 Task: Search one way flight ticket for 2 adults, 2 children, 2 infants in seat in first from San Juan: Fernando Luis Ribas Dominicci Airport (isla Grande Airport) to Evansville: Evansville Regional Airport on 5-3-2023. Choice of flights is American. Number of bags: 2 checked bags. Price is upto 76000. Outbound departure time preference is 21:00.
Action: Mouse moved to (355, 296)
Screenshot: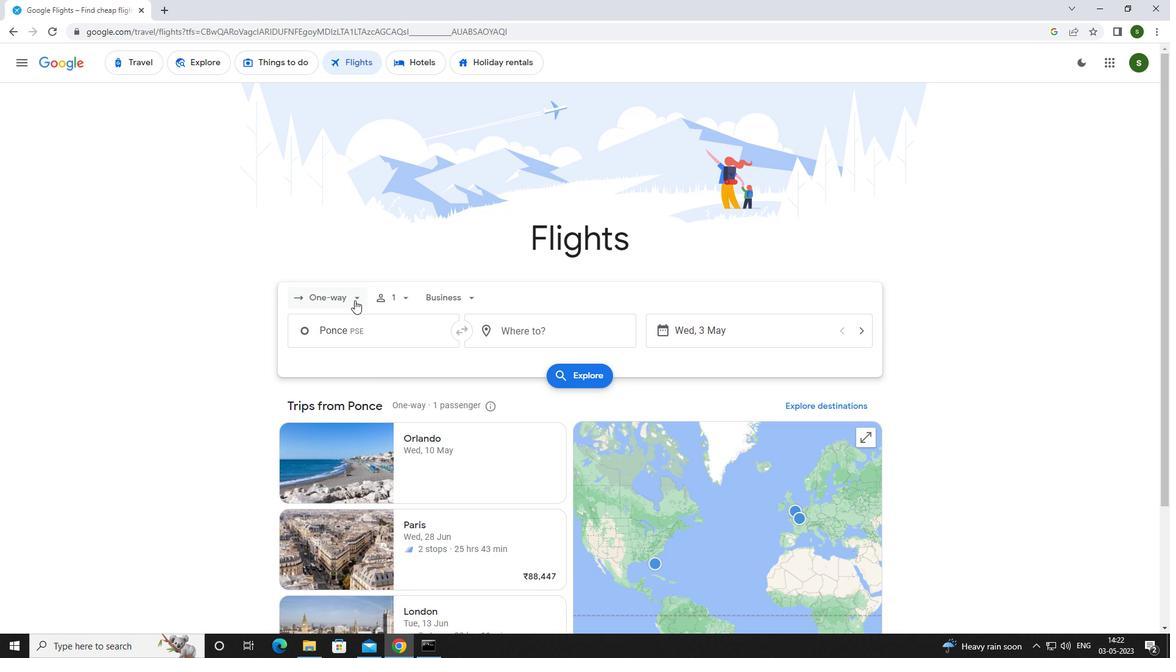 
Action: Mouse pressed left at (355, 296)
Screenshot: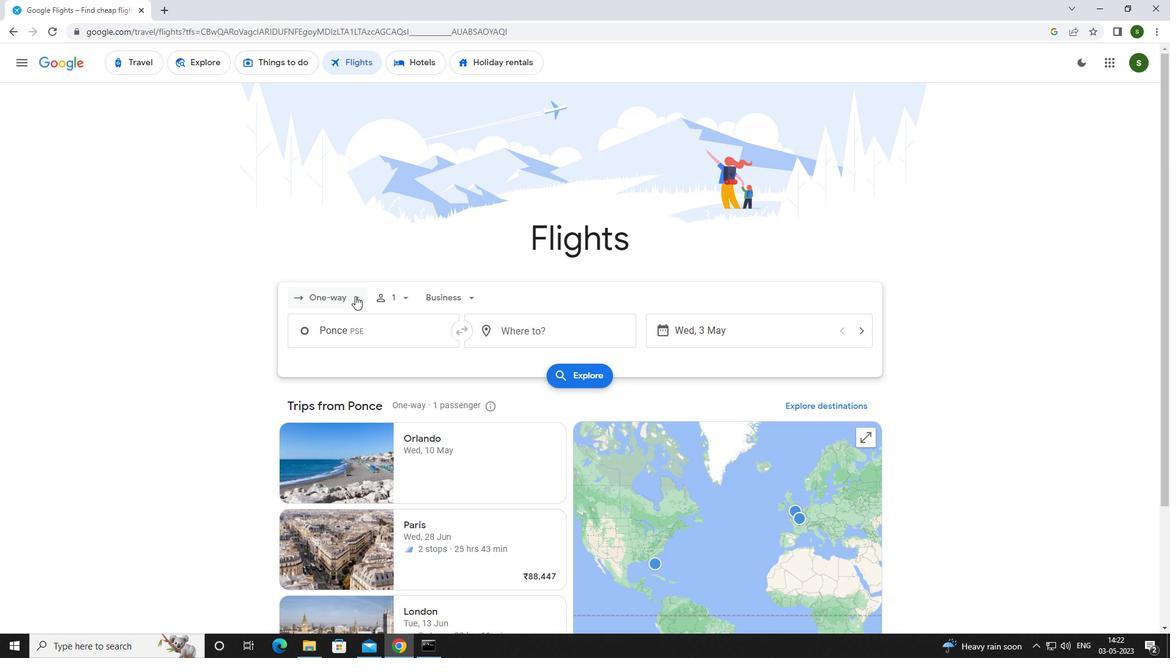 
Action: Mouse moved to (362, 345)
Screenshot: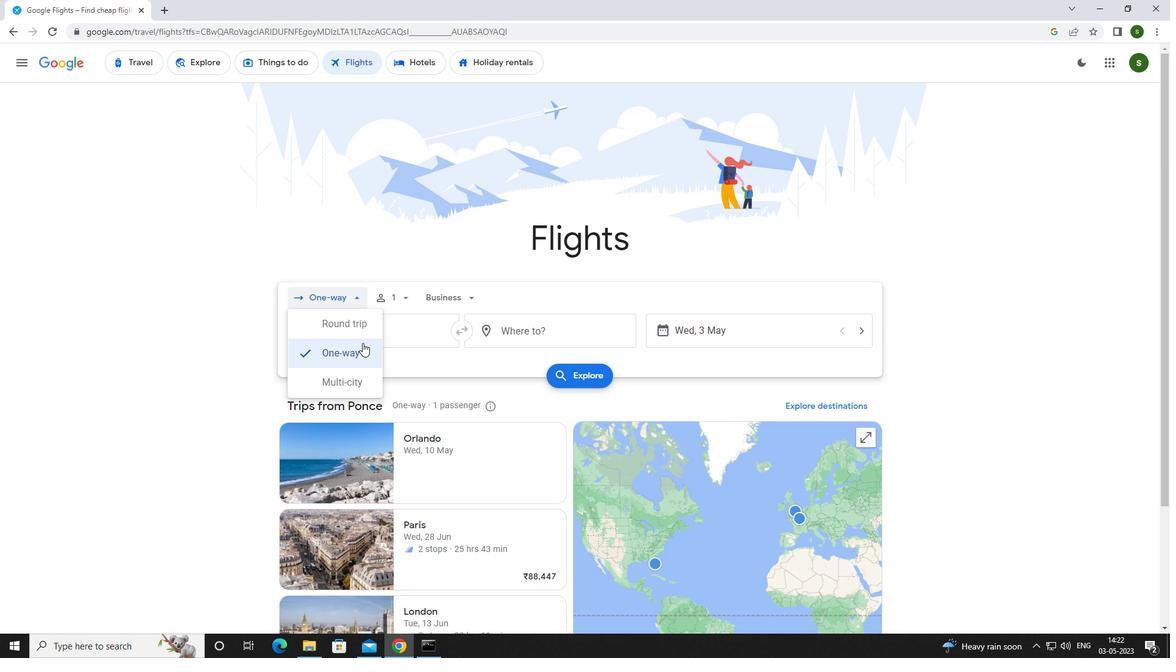 
Action: Mouse pressed left at (362, 345)
Screenshot: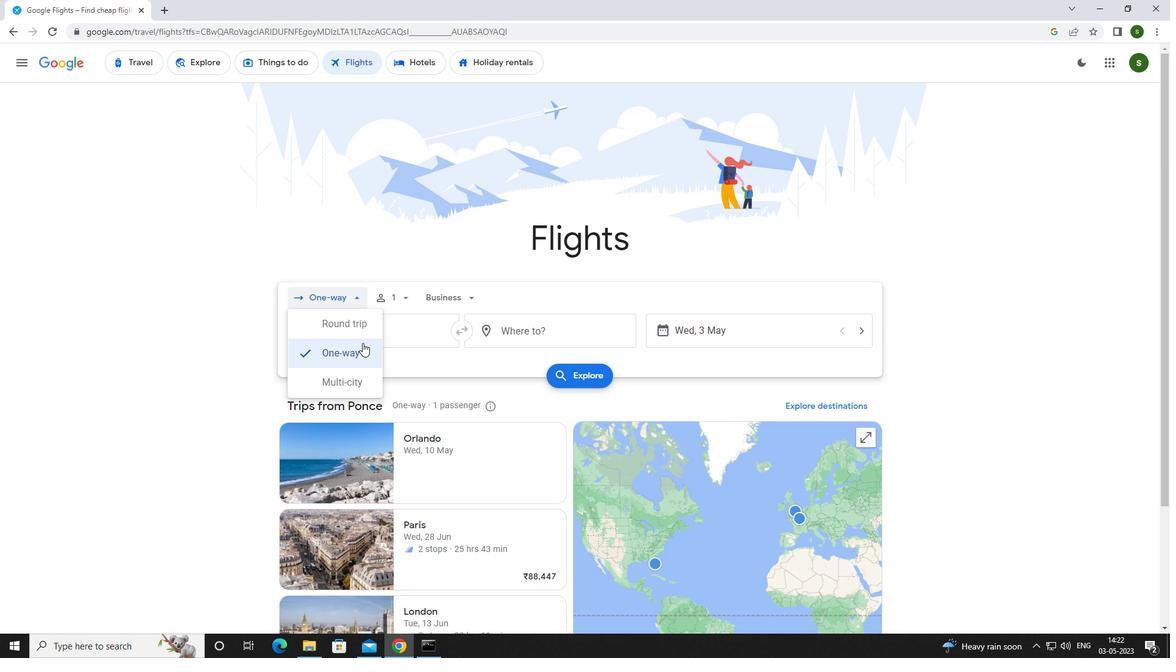 
Action: Mouse moved to (405, 301)
Screenshot: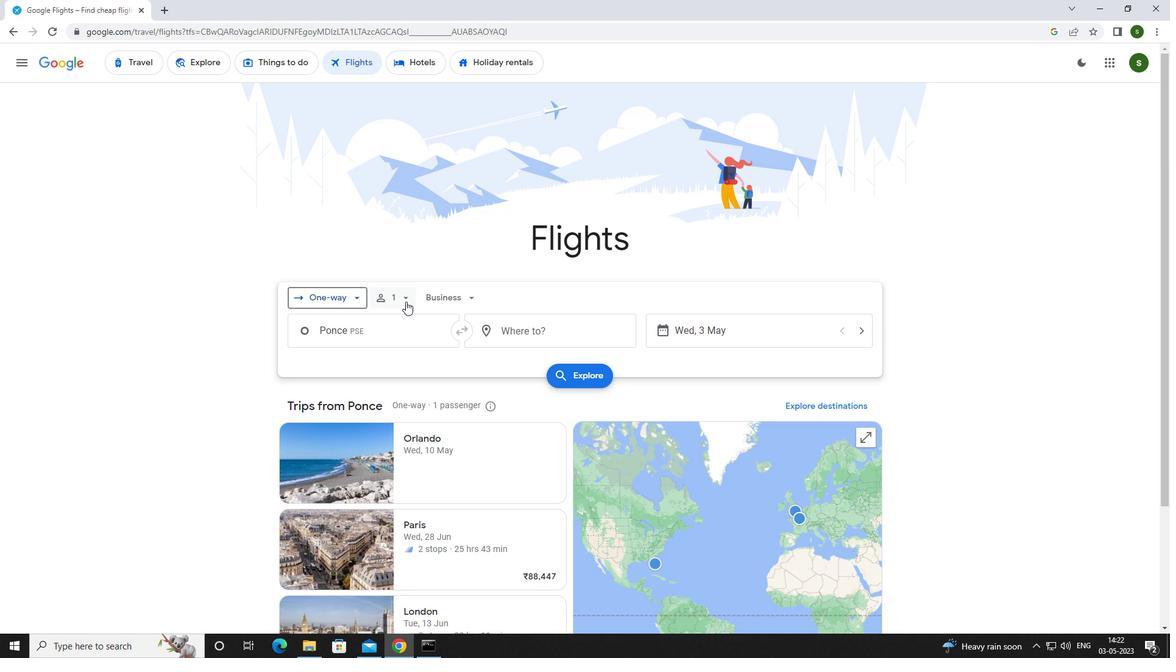 
Action: Mouse pressed left at (405, 301)
Screenshot: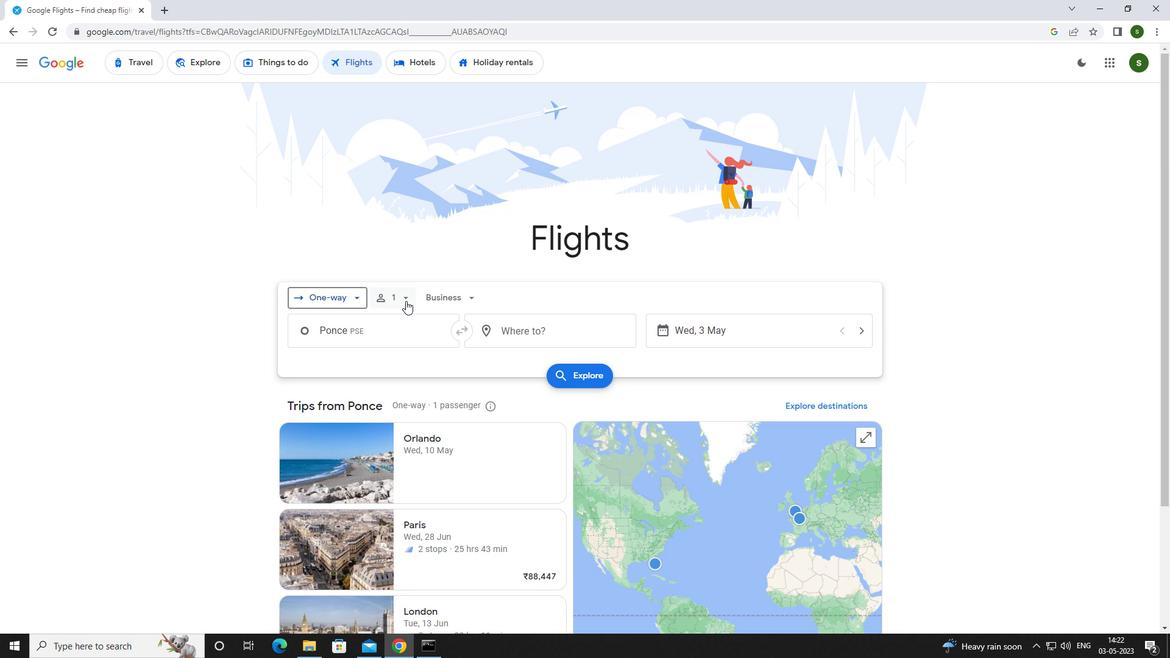 
Action: Mouse moved to (494, 326)
Screenshot: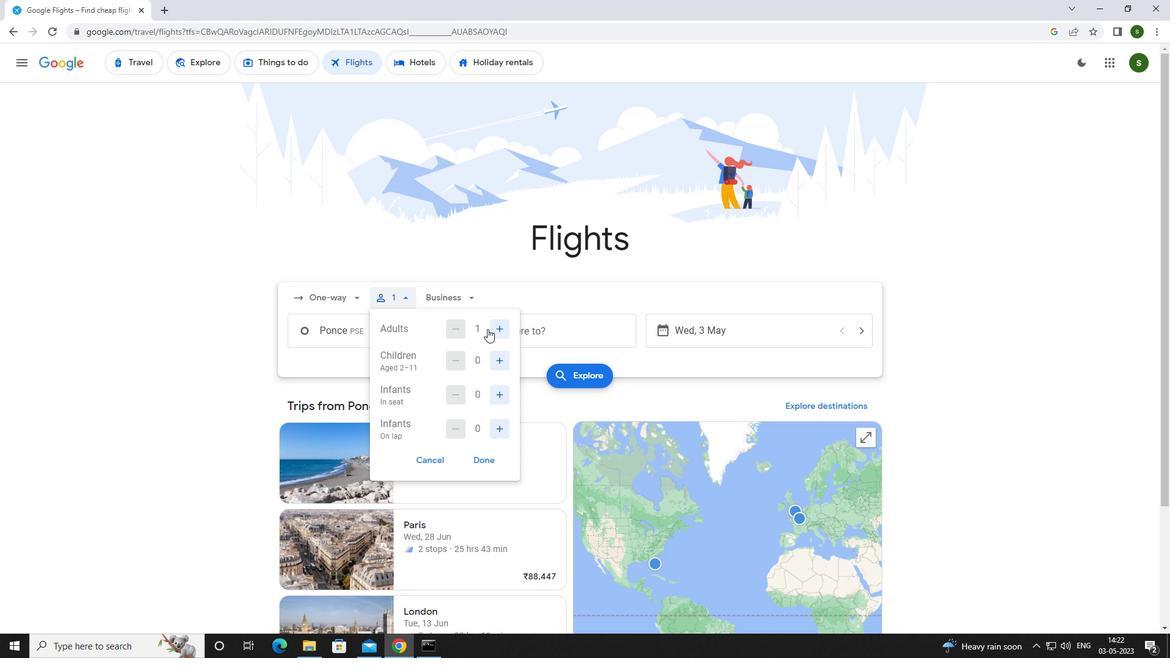 
Action: Mouse pressed left at (494, 326)
Screenshot: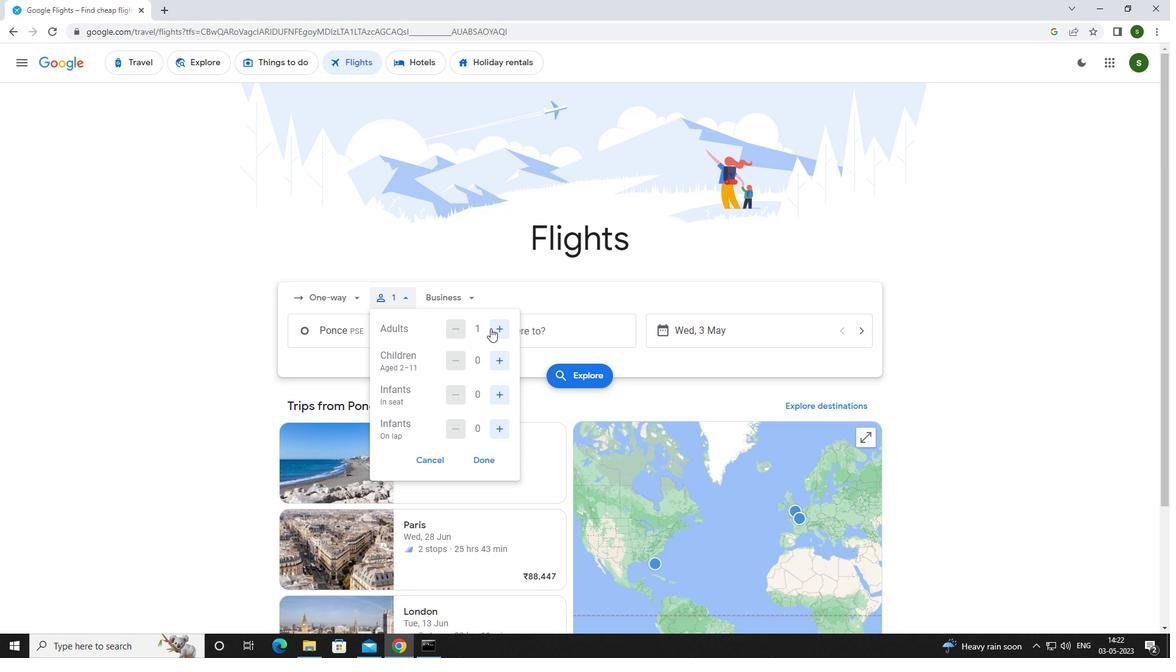 
Action: Mouse moved to (501, 357)
Screenshot: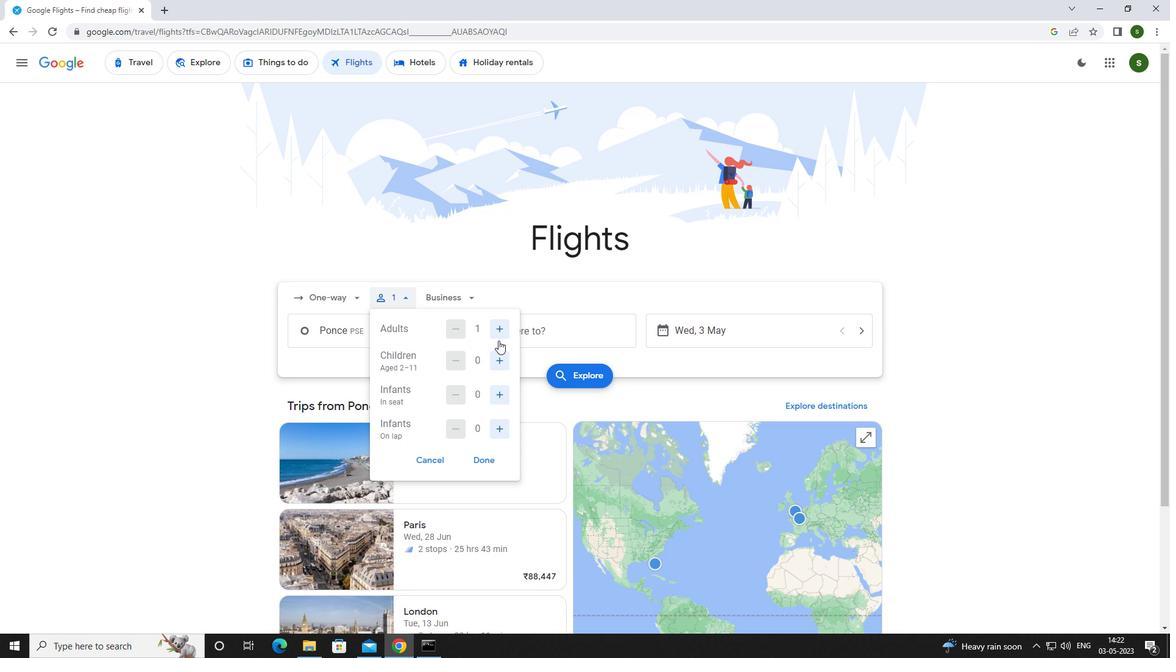 
Action: Mouse pressed left at (501, 357)
Screenshot: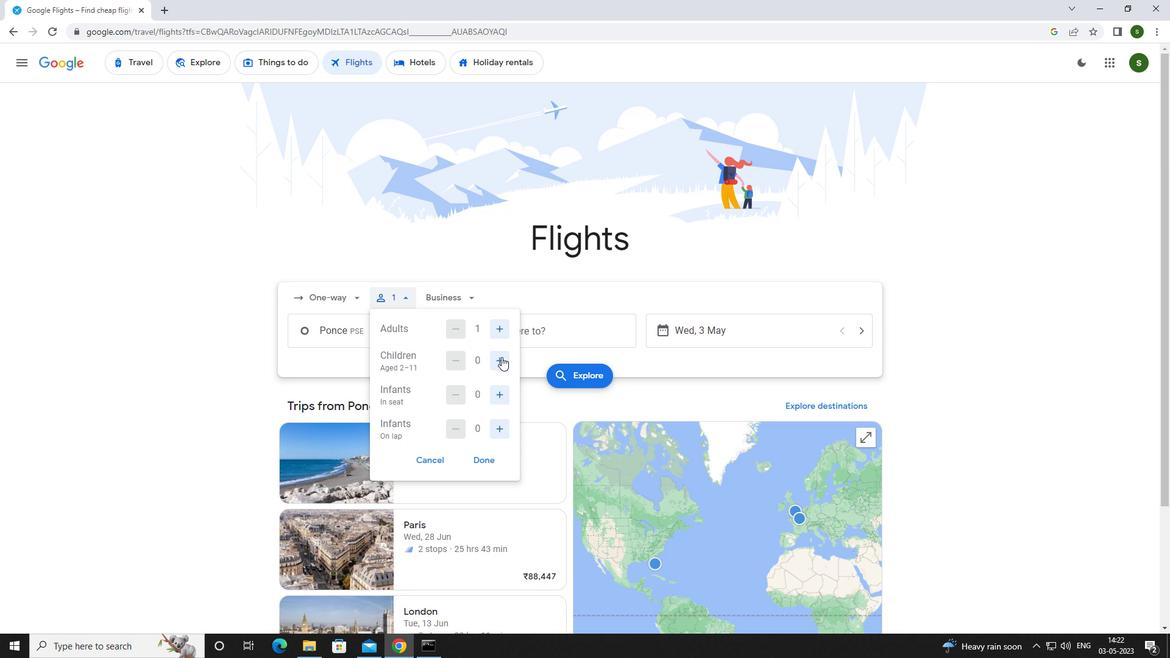 
Action: Mouse moved to (501, 357)
Screenshot: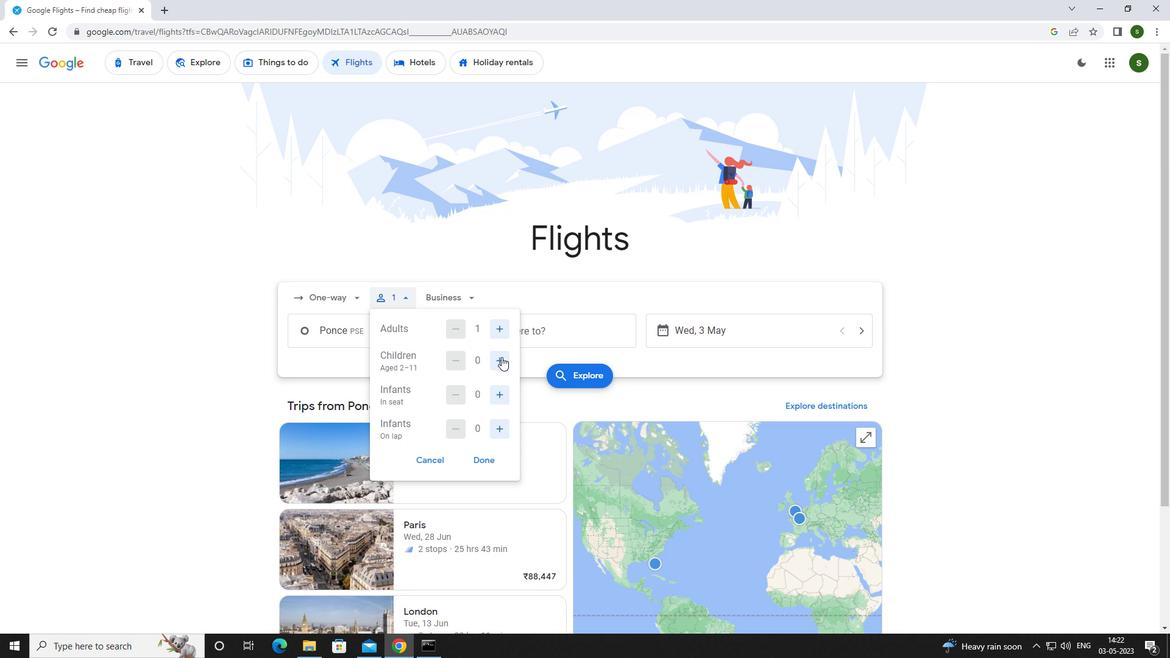 
Action: Mouse pressed left at (501, 357)
Screenshot: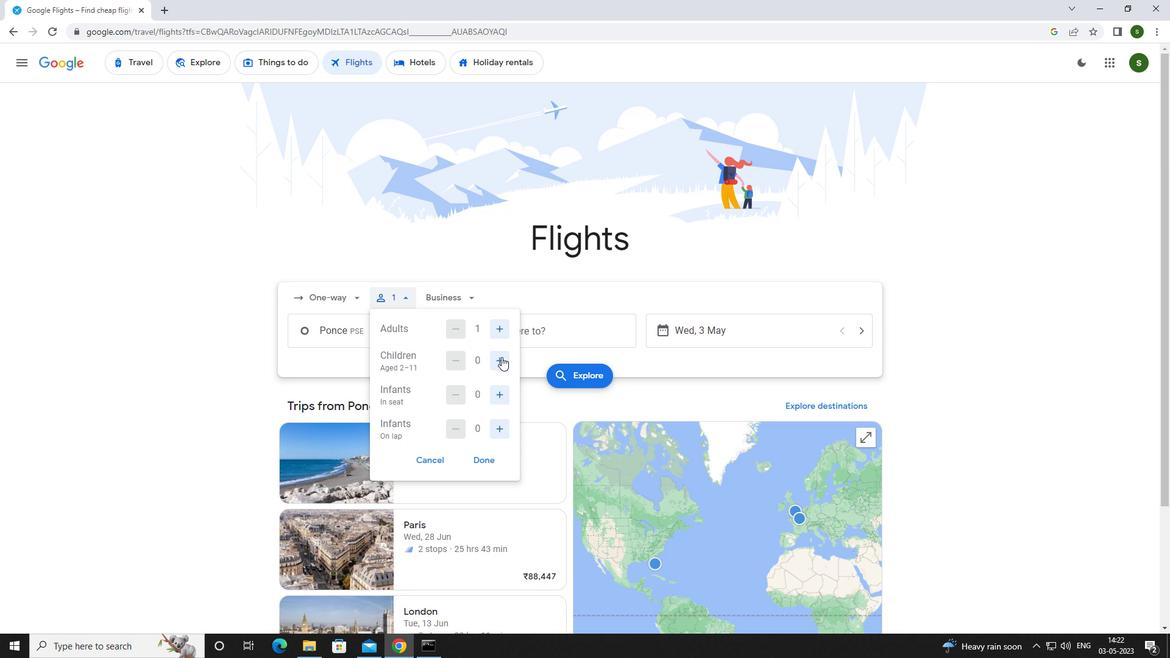 
Action: Mouse moved to (495, 394)
Screenshot: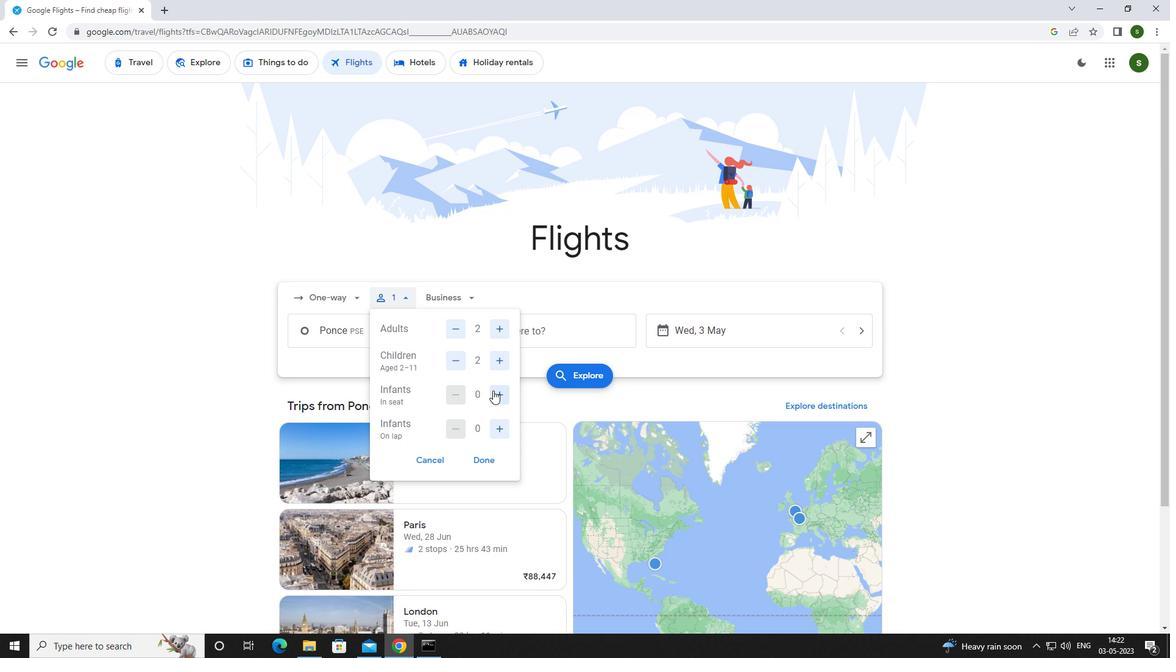 
Action: Mouse pressed left at (495, 394)
Screenshot: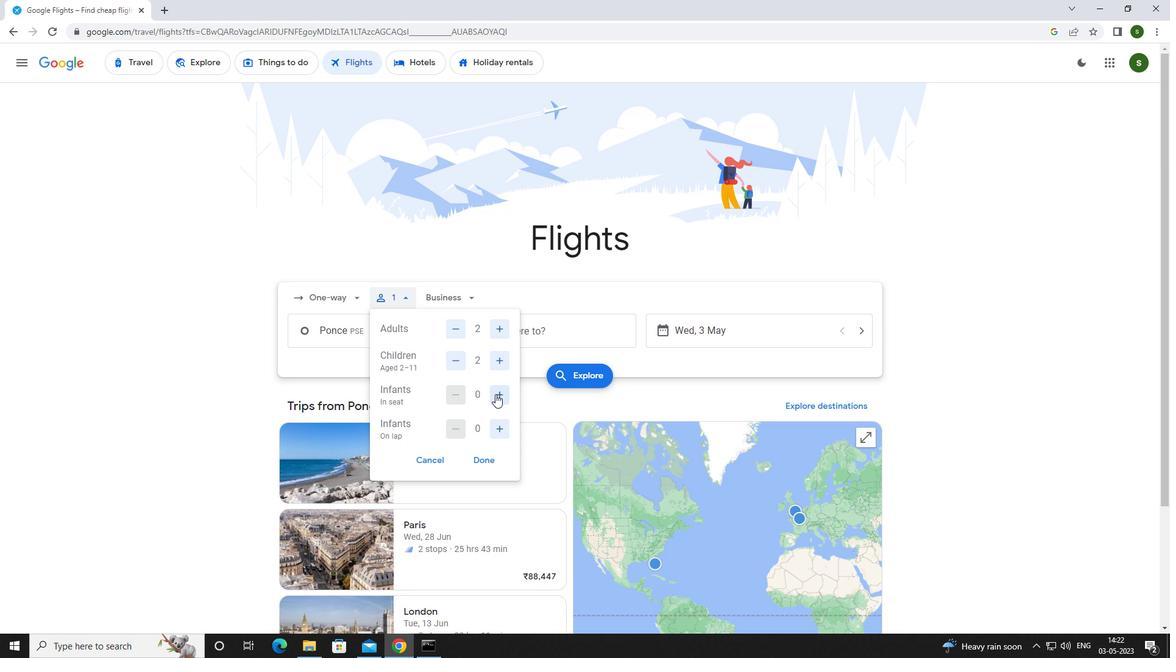 
Action: Mouse pressed left at (495, 394)
Screenshot: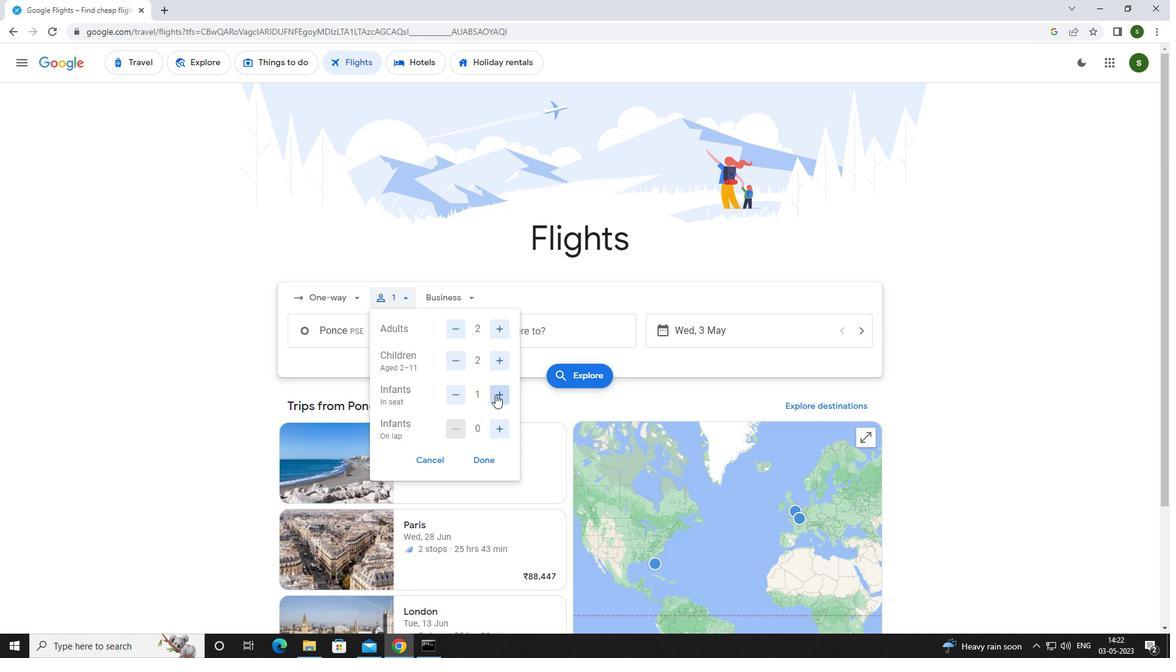 
Action: Mouse moved to (464, 304)
Screenshot: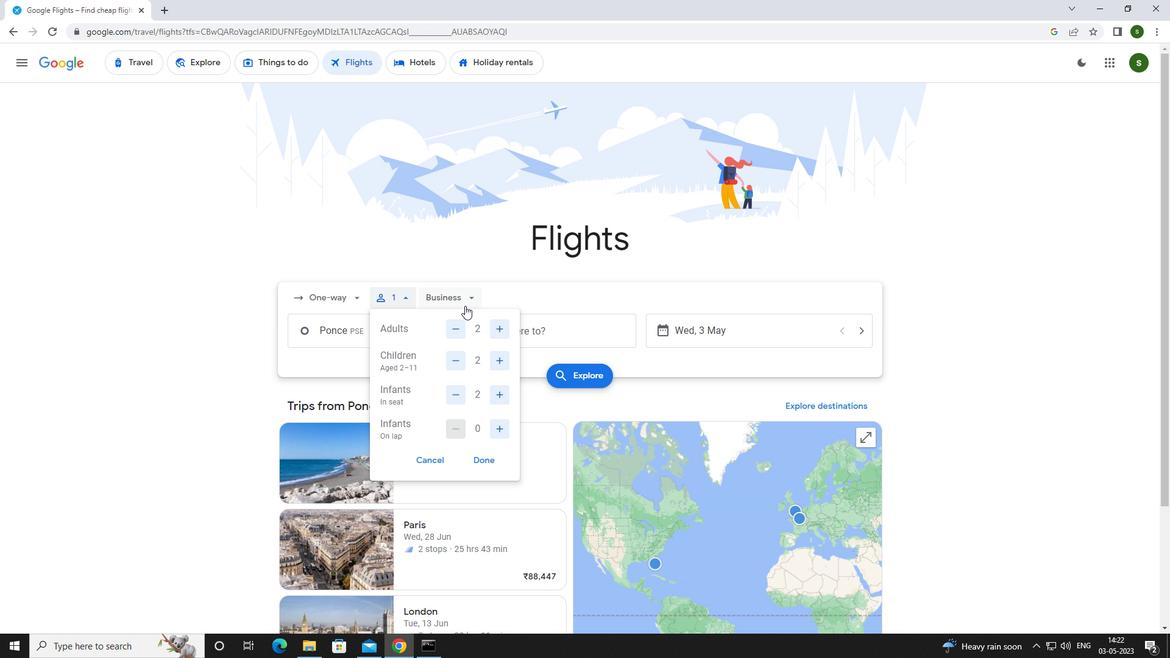 
Action: Mouse pressed left at (464, 304)
Screenshot: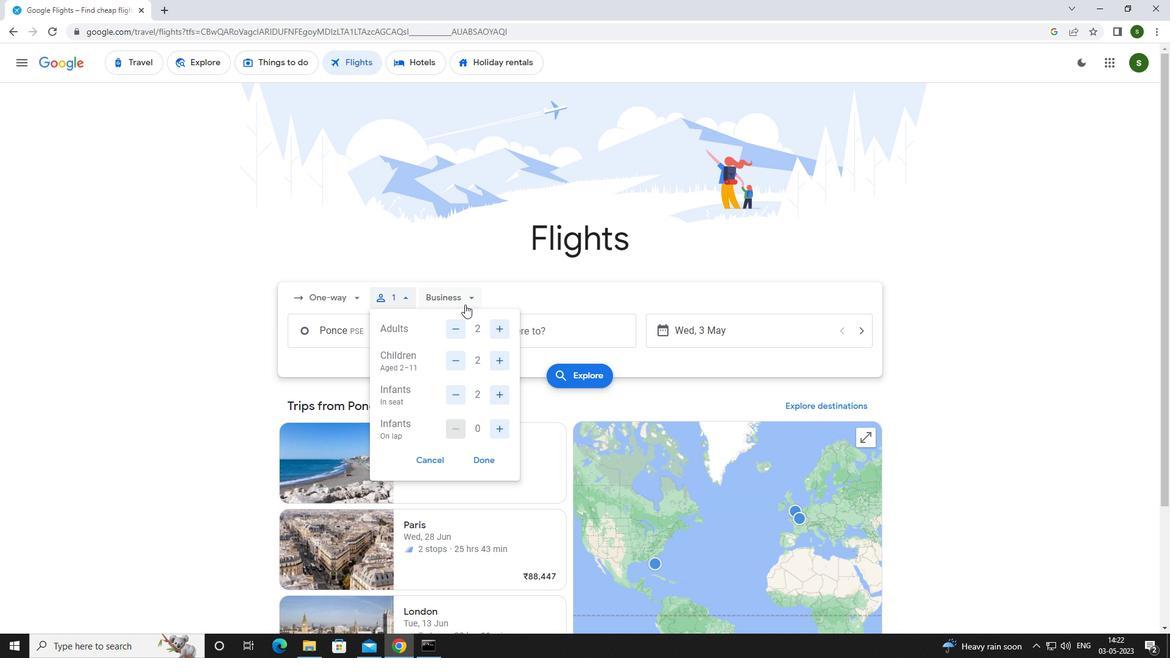 
Action: Mouse moved to (467, 414)
Screenshot: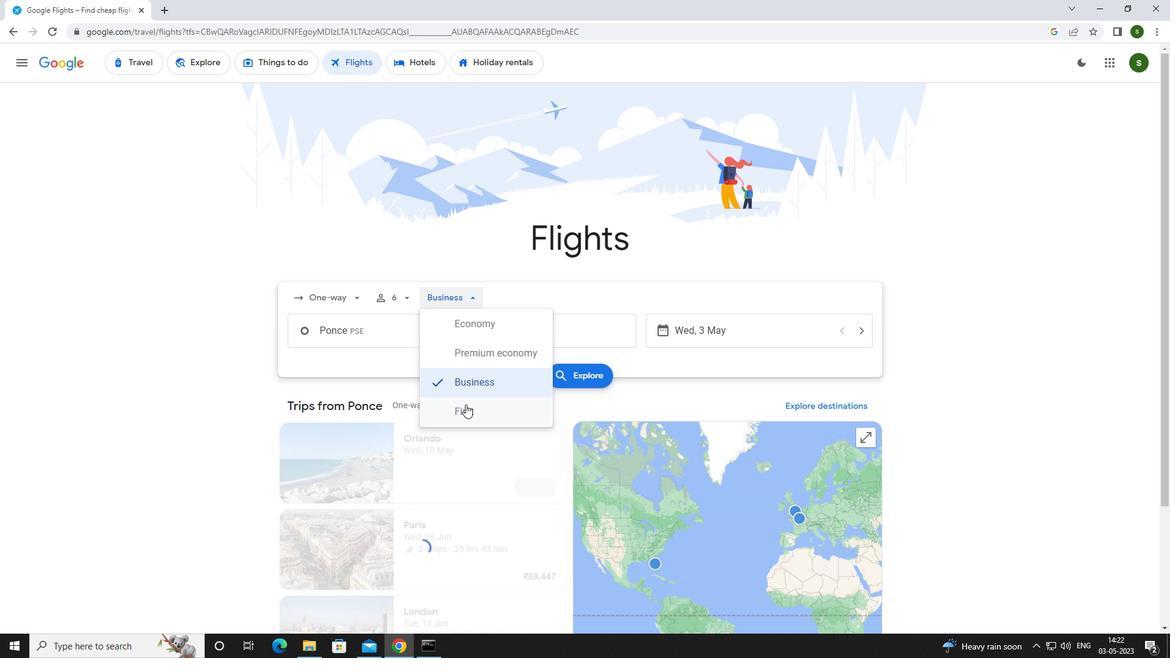 
Action: Mouse pressed left at (467, 414)
Screenshot: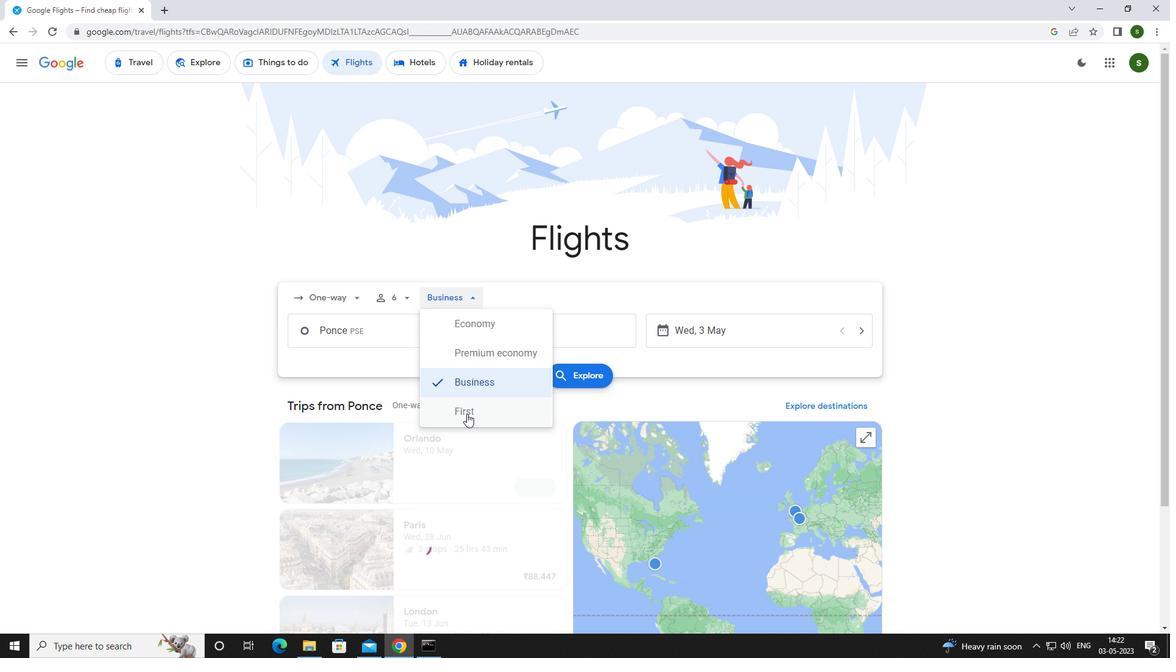 
Action: Mouse moved to (402, 336)
Screenshot: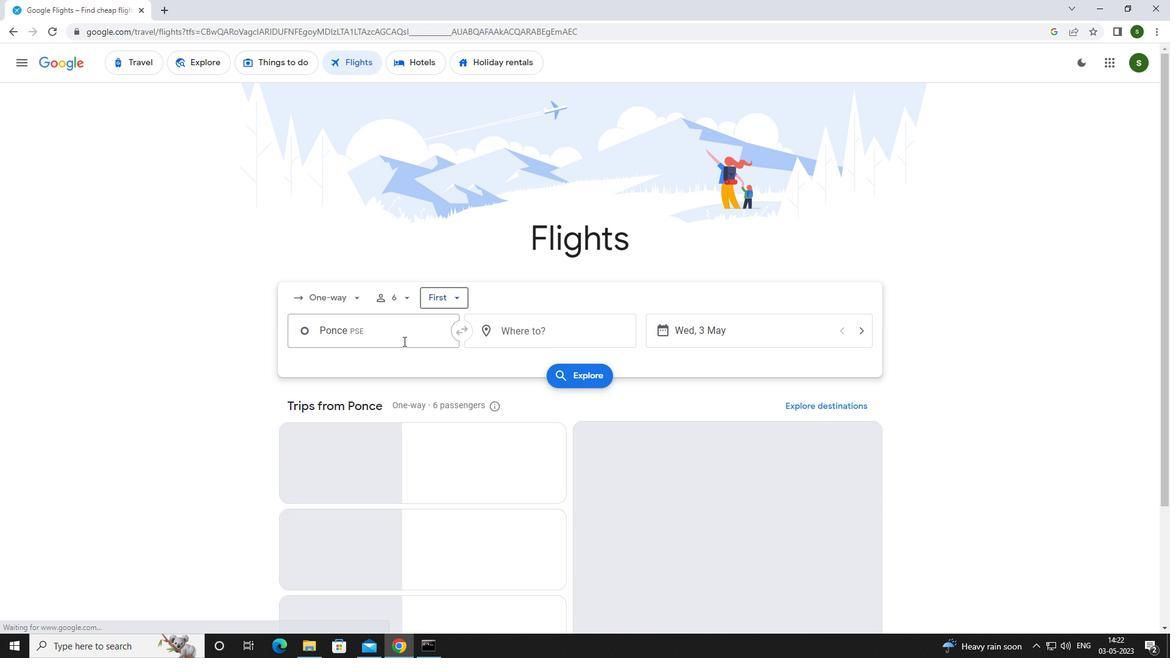 
Action: Mouse pressed left at (402, 336)
Screenshot: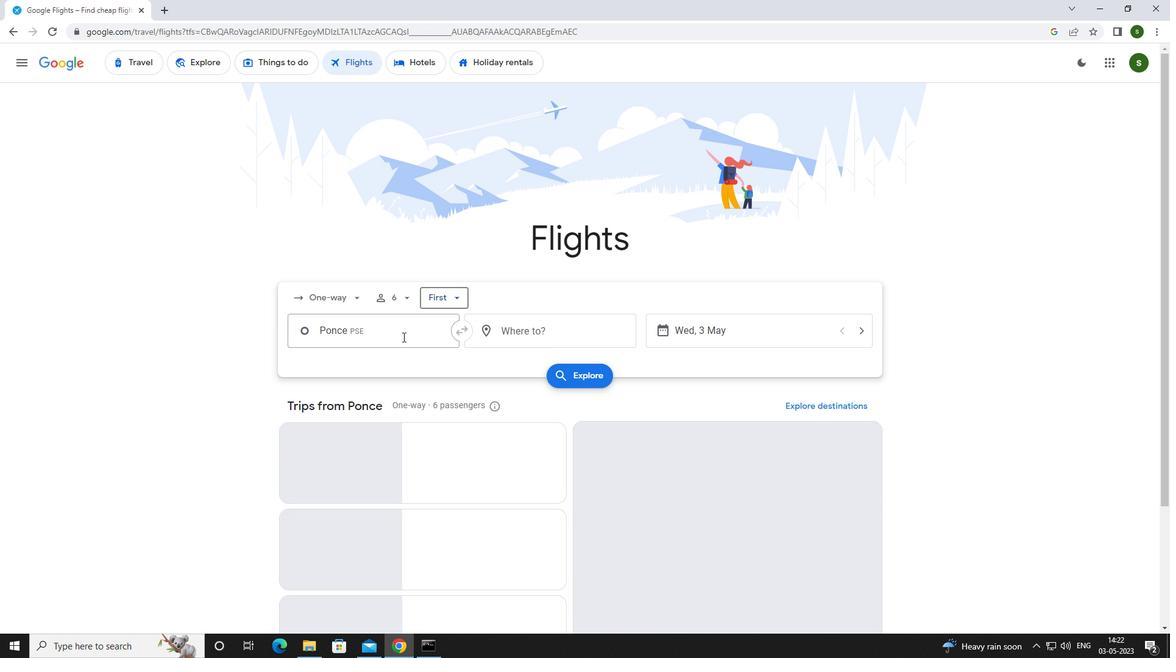 
Action: Key pressed <Key.caps_lock>s<Key.caps_lock>an<Key.space><Key.caps_lock>j<Key.caps_lock>U
Screenshot: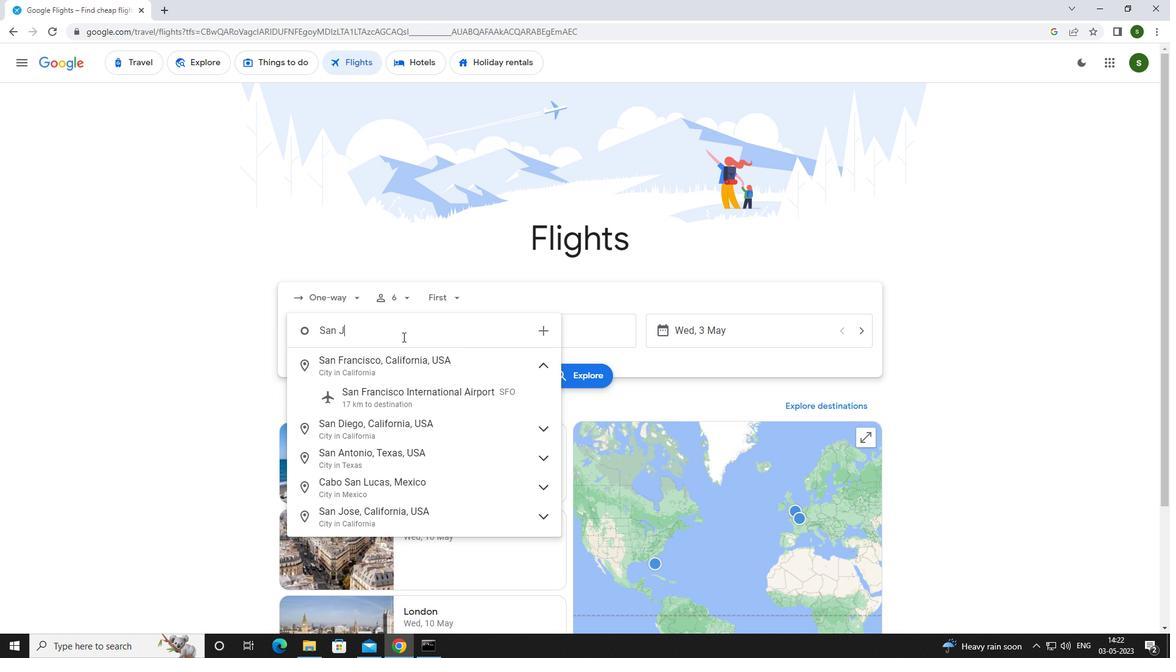 
Action: Mouse moved to (399, 386)
Screenshot: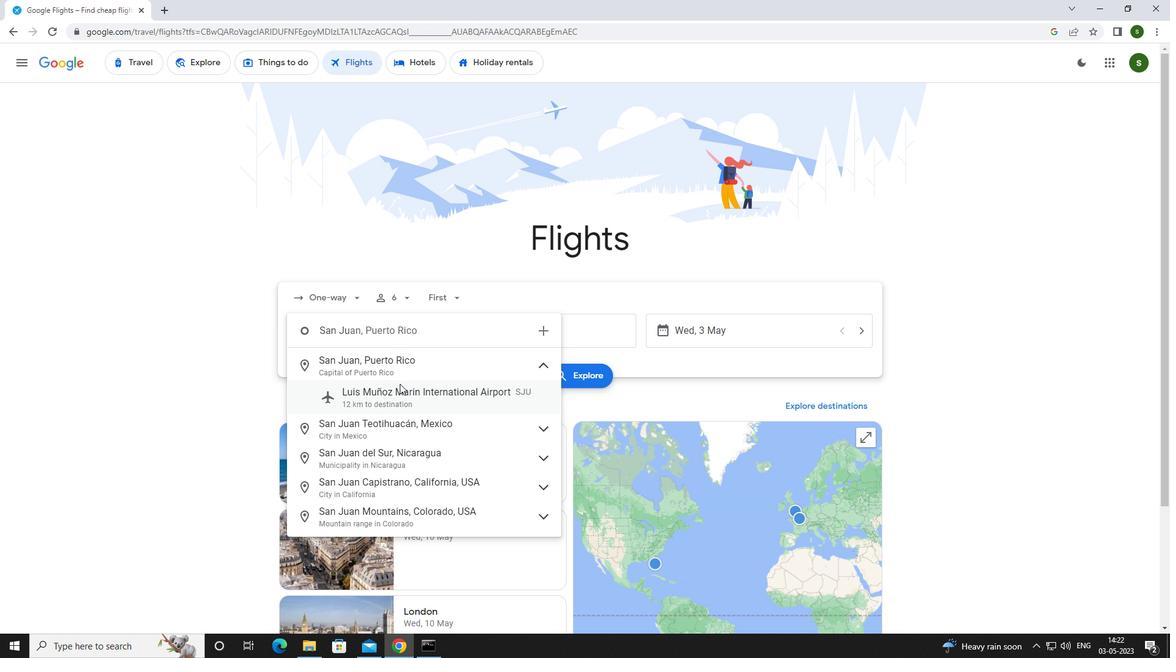 
Action: Mouse pressed left at (399, 386)
Screenshot: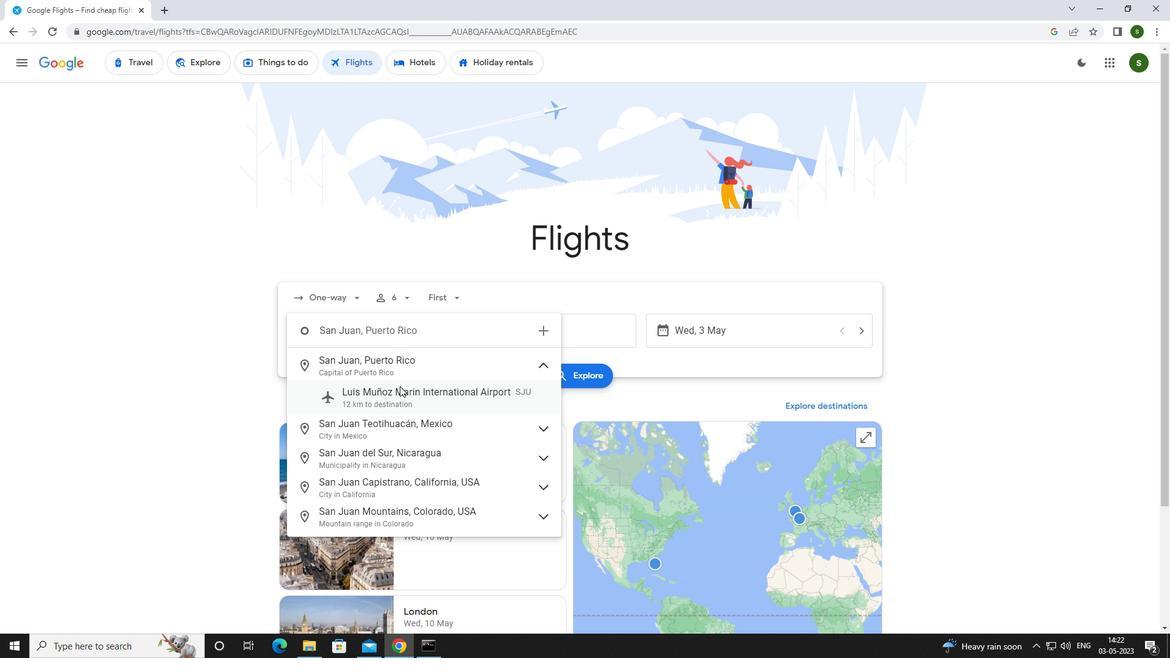 
Action: Mouse moved to (544, 329)
Screenshot: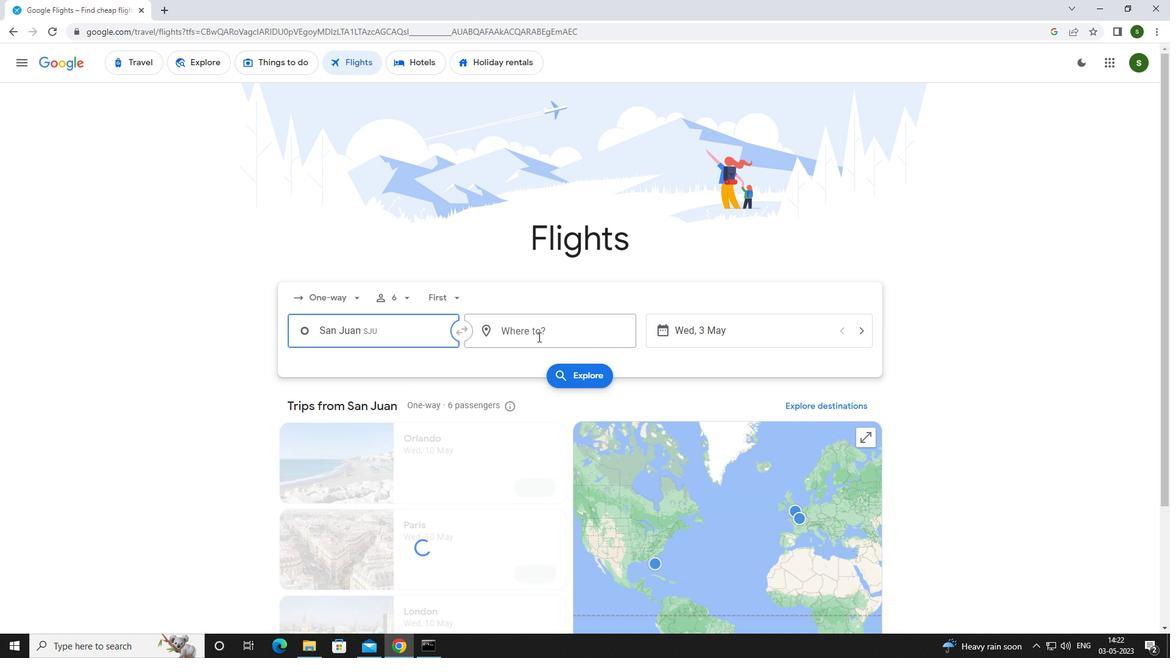 
Action: Mouse pressed left at (544, 329)
Screenshot: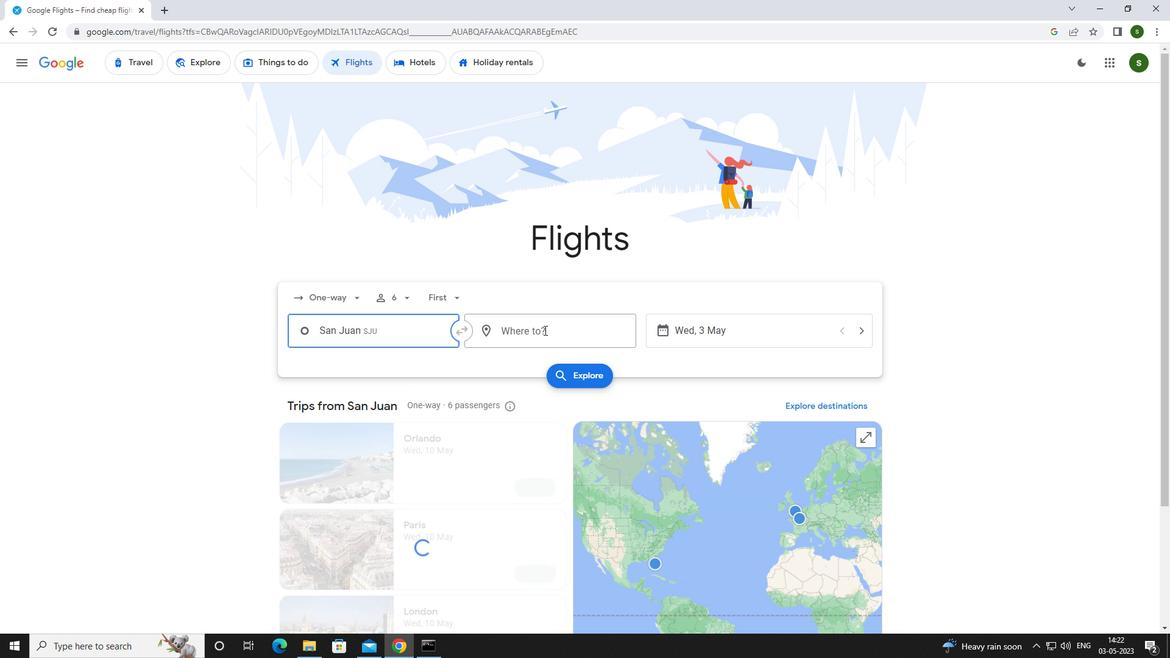 
Action: Mouse moved to (546, 336)
Screenshot: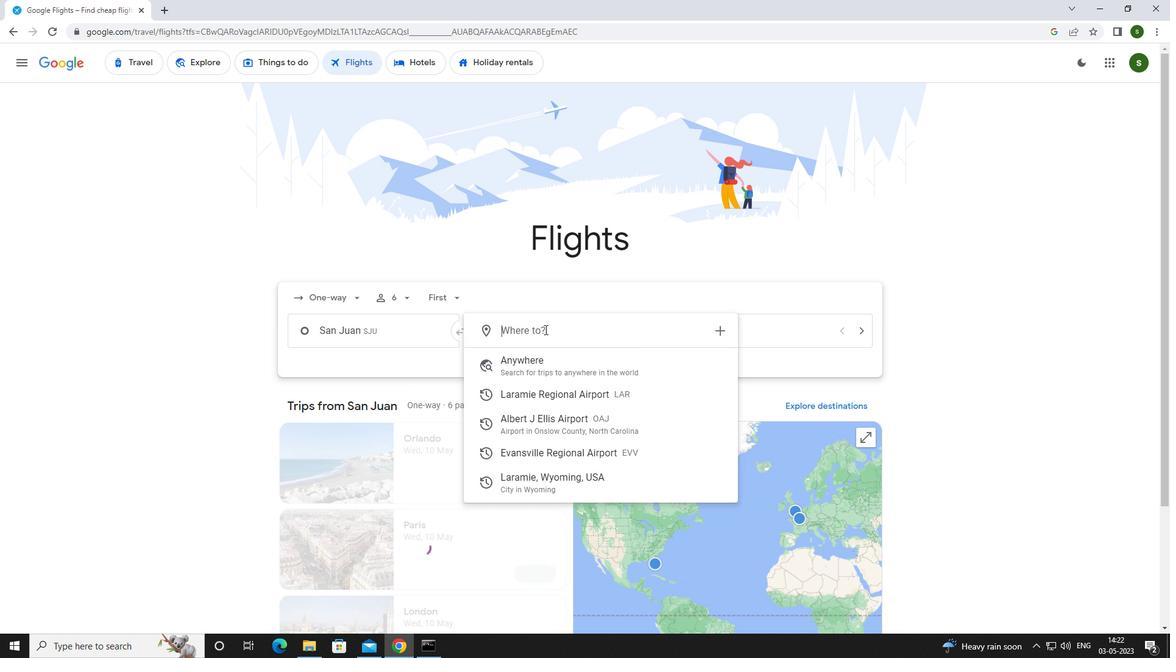
Action: Key pressed <Key.caps_lock>e<Key.caps_lock>vansv
Screenshot: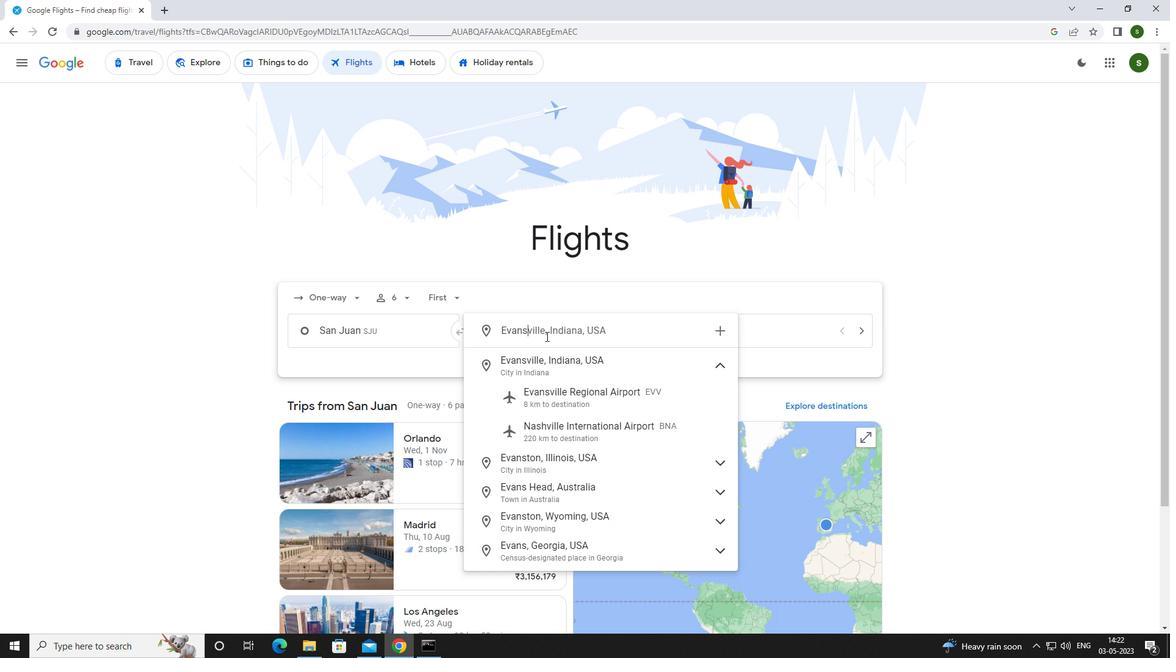 
Action: Mouse moved to (563, 404)
Screenshot: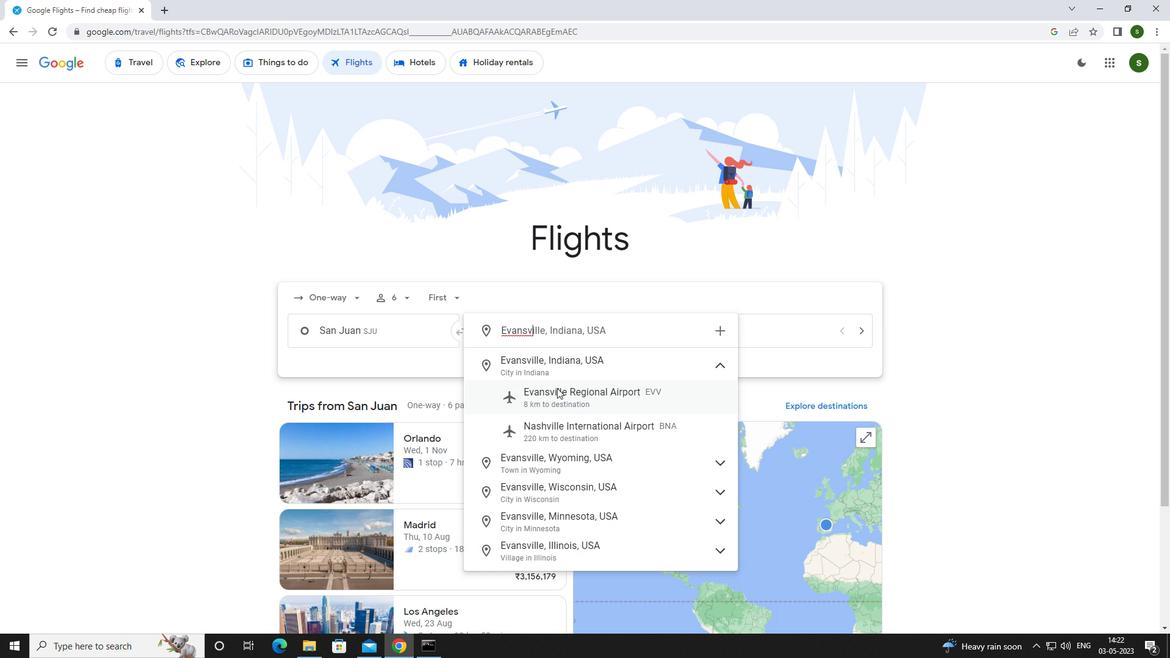 
Action: Mouse pressed left at (563, 404)
Screenshot: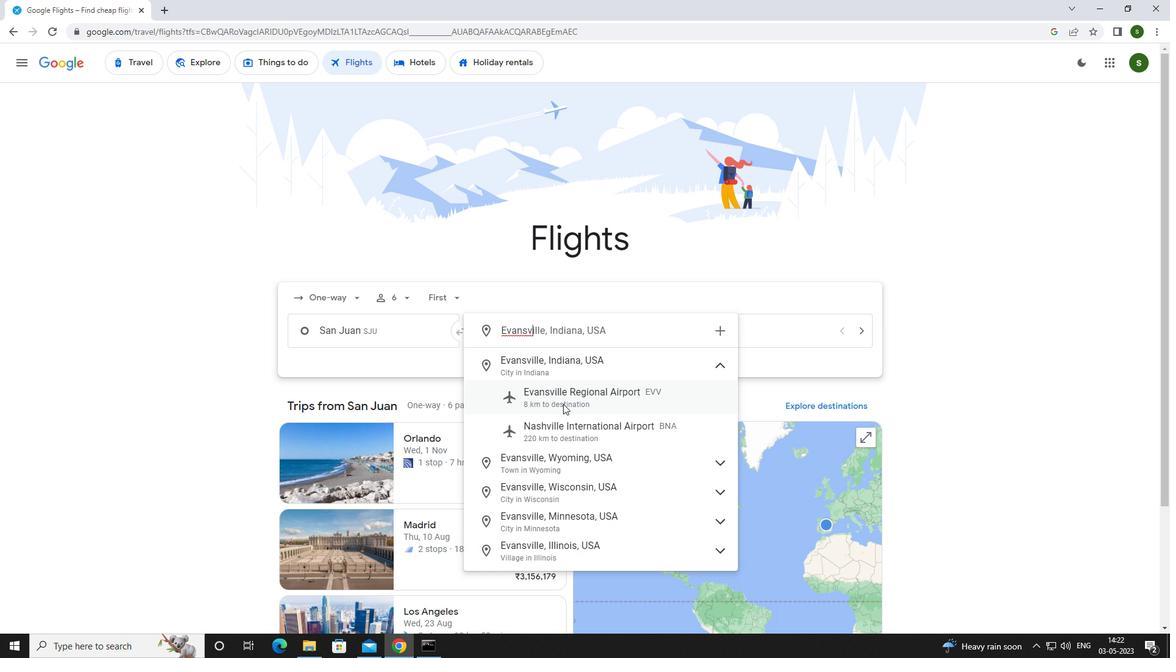 
Action: Mouse moved to (736, 330)
Screenshot: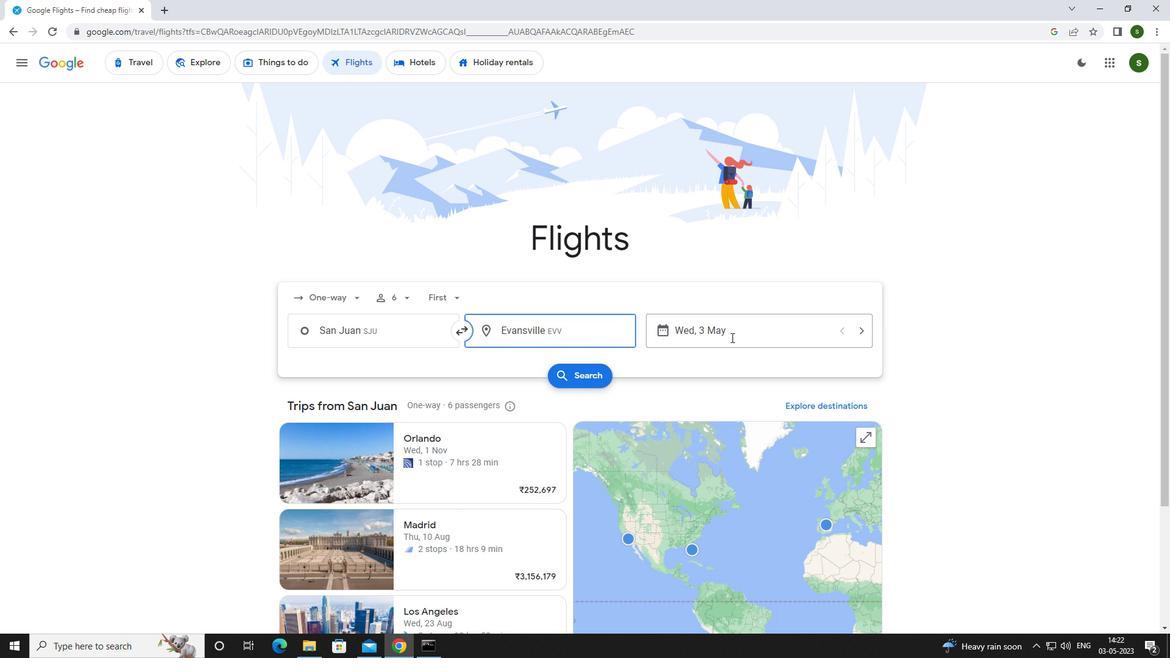 
Action: Mouse pressed left at (736, 330)
Screenshot: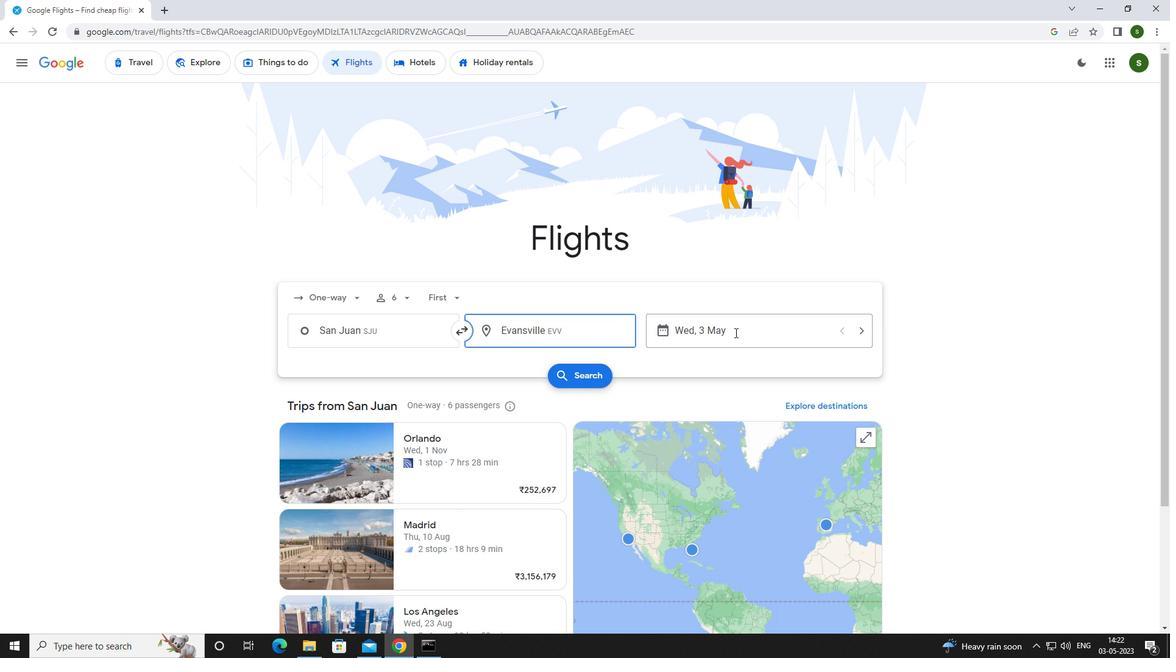 
Action: Mouse moved to (531, 413)
Screenshot: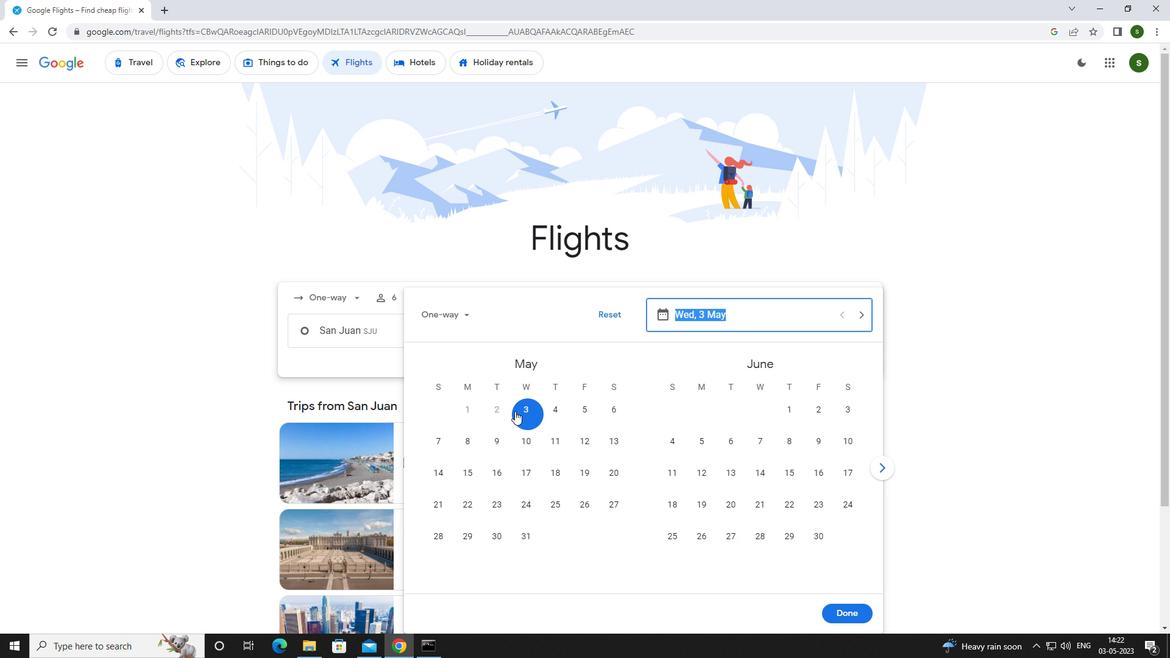 
Action: Mouse pressed left at (531, 413)
Screenshot: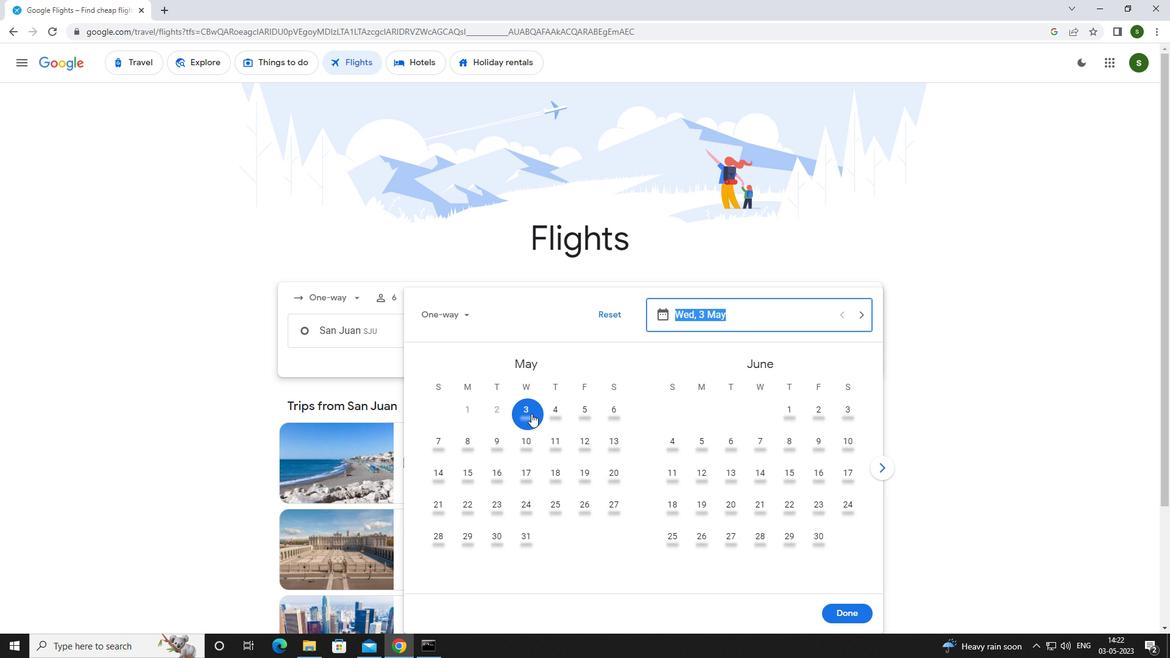 
Action: Mouse moved to (863, 616)
Screenshot: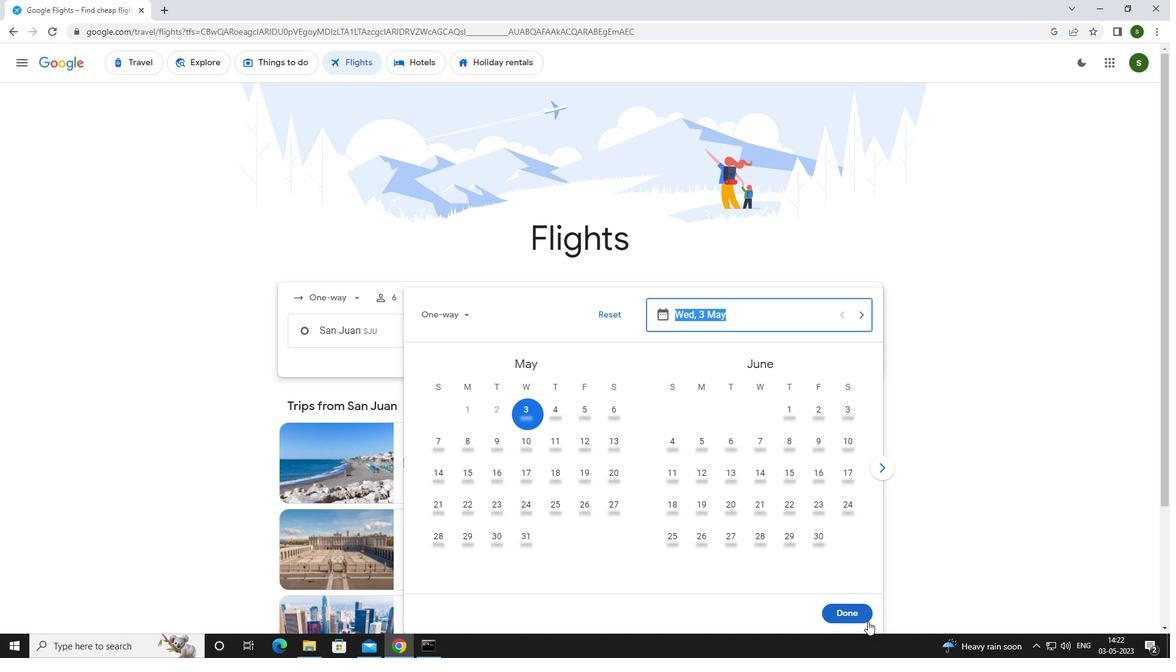 
Action: Mouse pressed left at (863, 616)
Screenshot: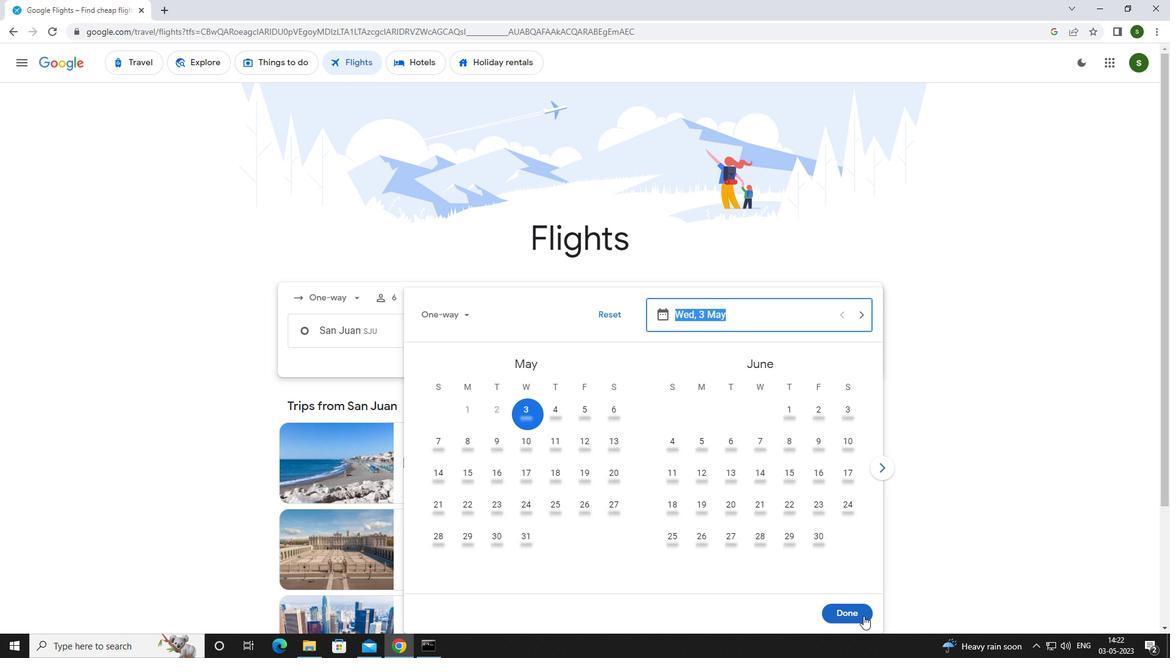 
Action: Mouse moved to (580, 365)
Screenshot: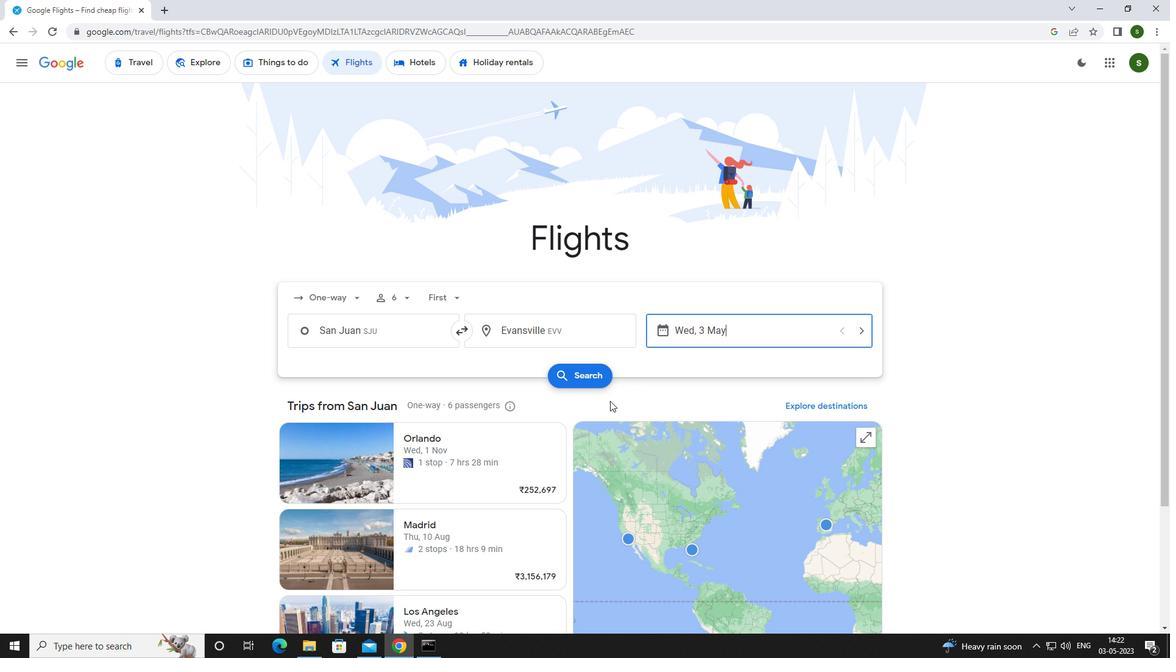 
Action: Mouse pressed left at (580, 365)
Screenshot: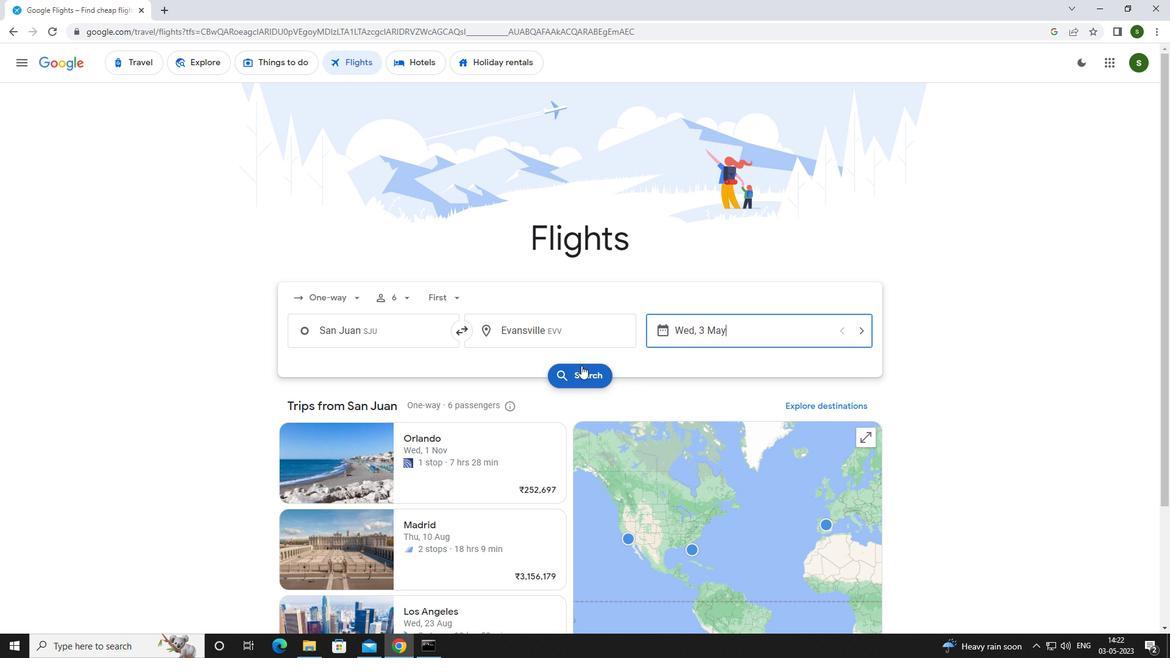 
Action: Mouse moved to (317, 177)
Screenshot: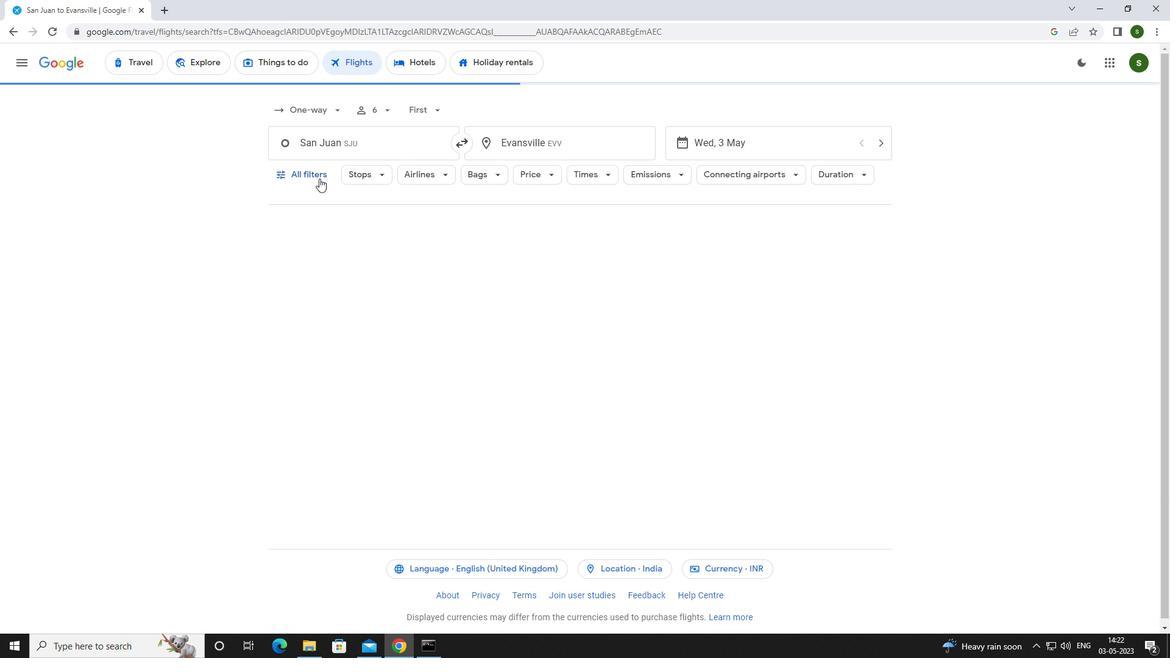 
Action: Mouse pressed left at (317, 177)
Screenshot: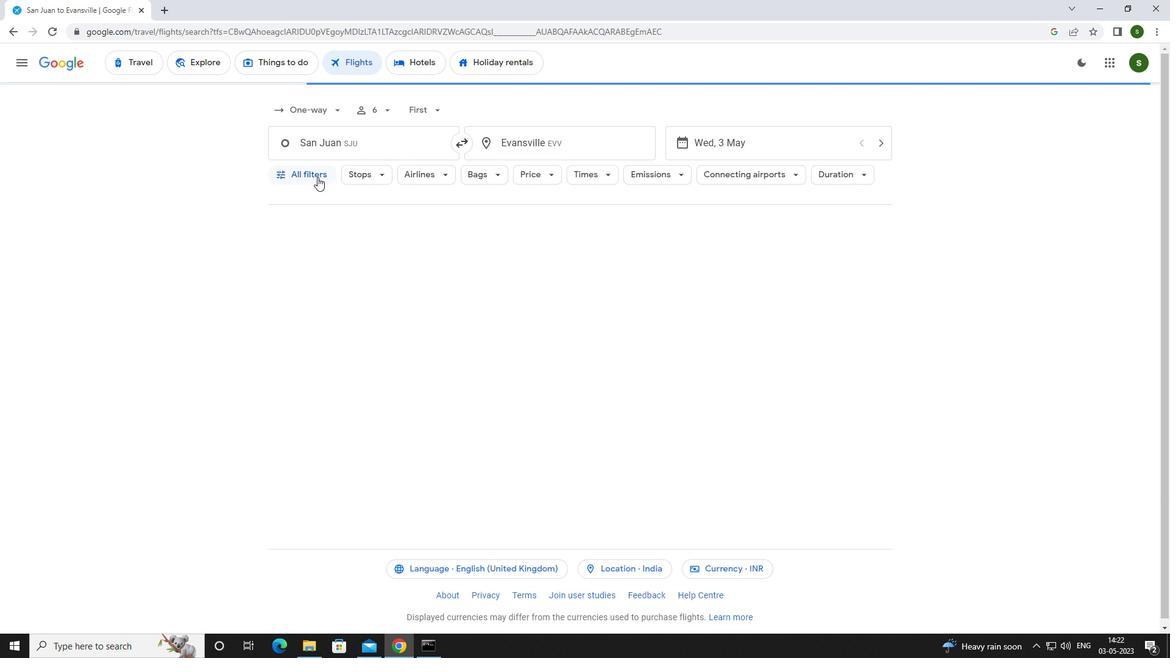
Action: Mouse moved to (454, 434)
Screenshot: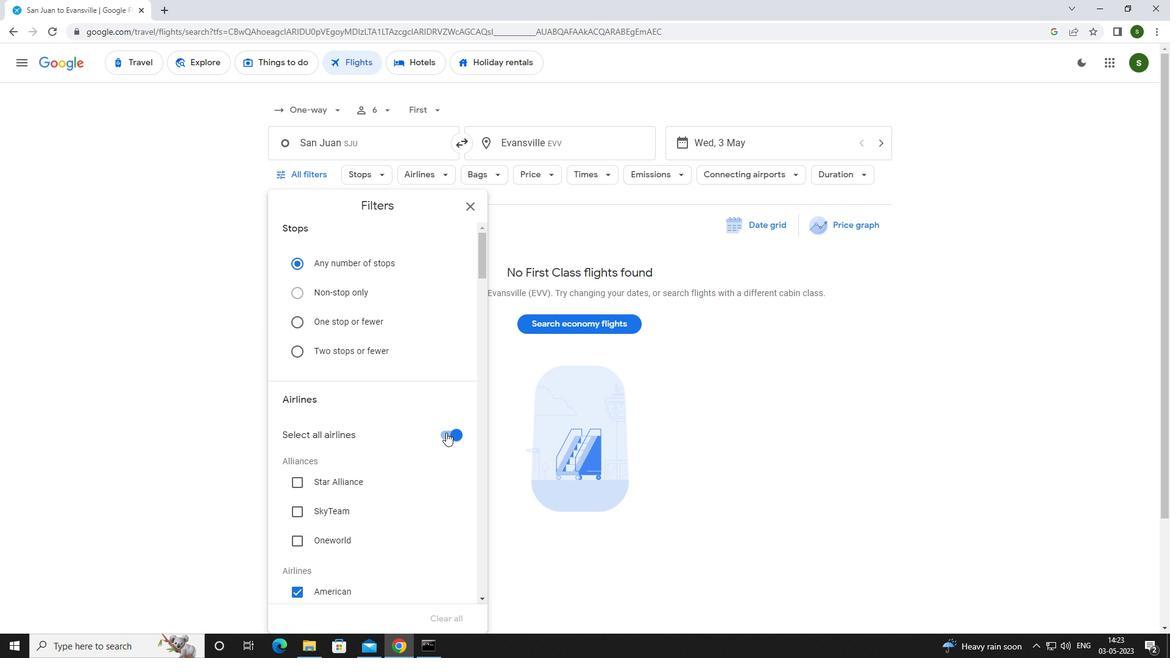 
Action: Mouse pressed left at (454, 434)
Screenshot: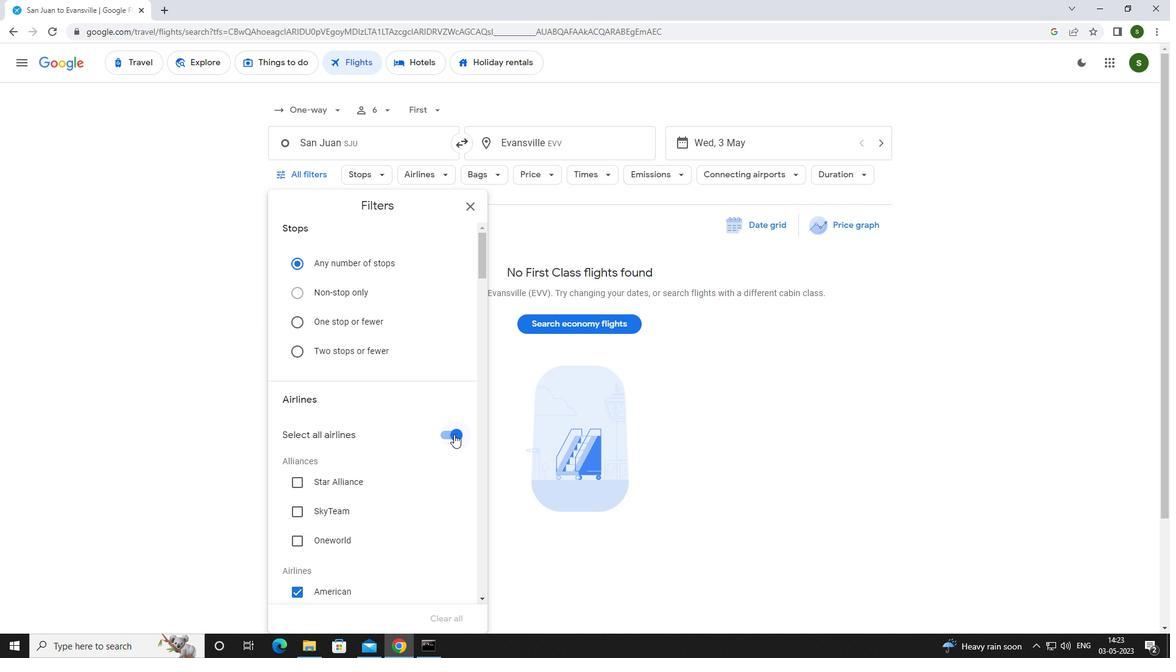 
Action: Mouse moved to (425, 377)
Screenshot: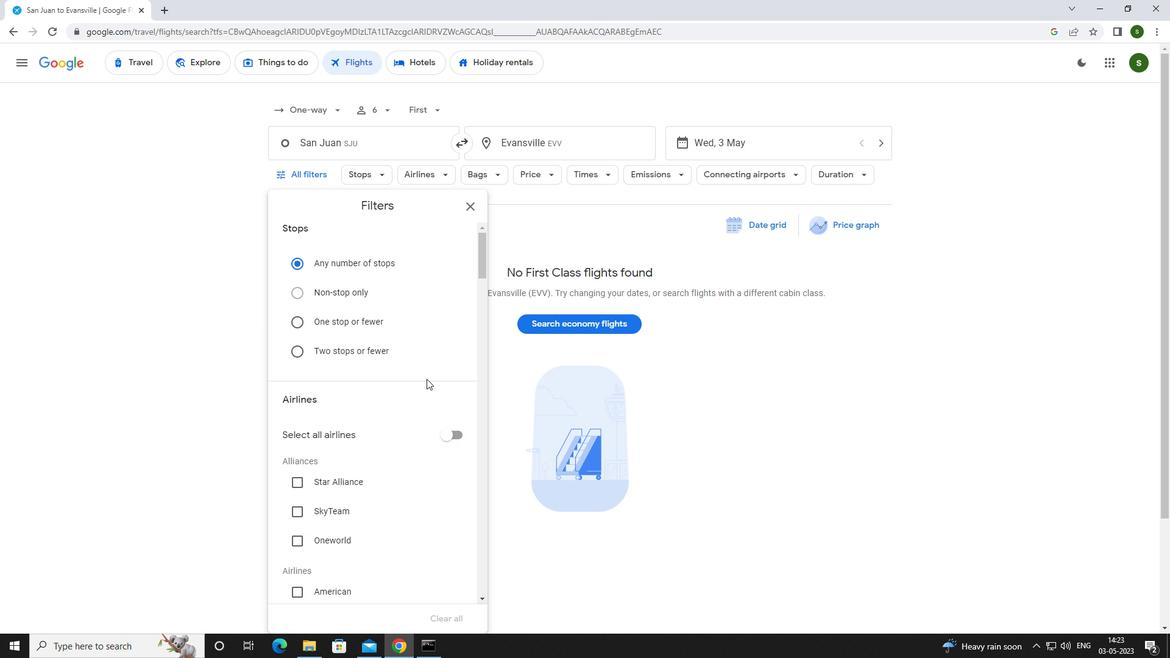 
Action: Mouse scrolled (425, 377) with delta (0, 0)
Screenshot: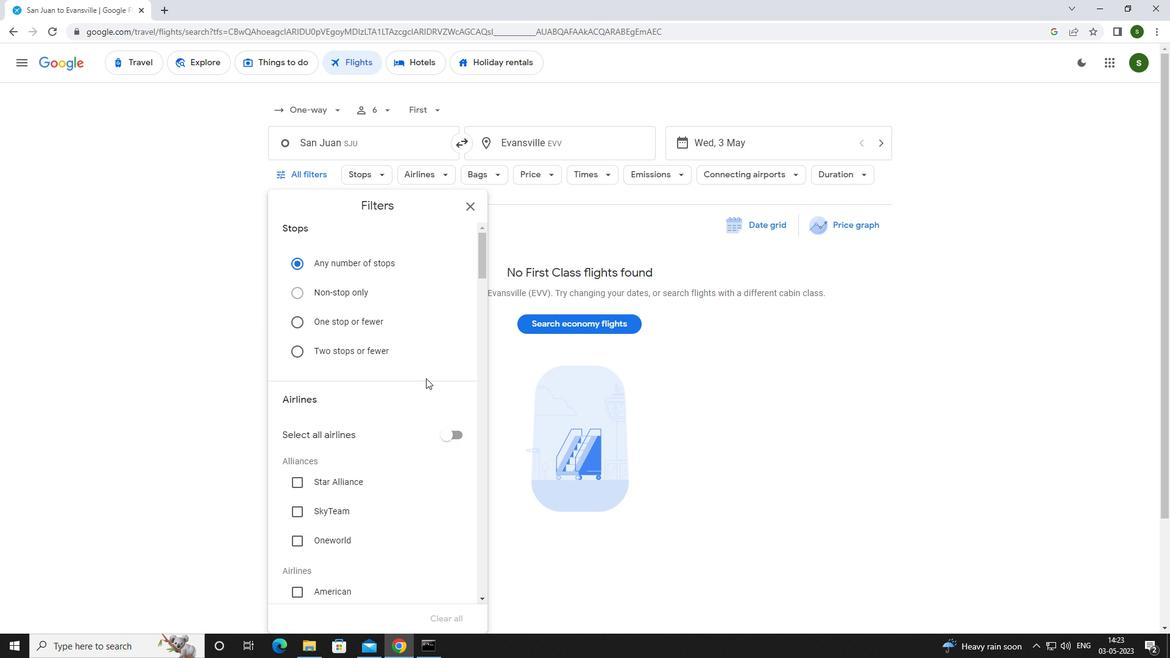 
Action: Mouse scrolled (425, 377) with delta (0, 0)
Screenshot: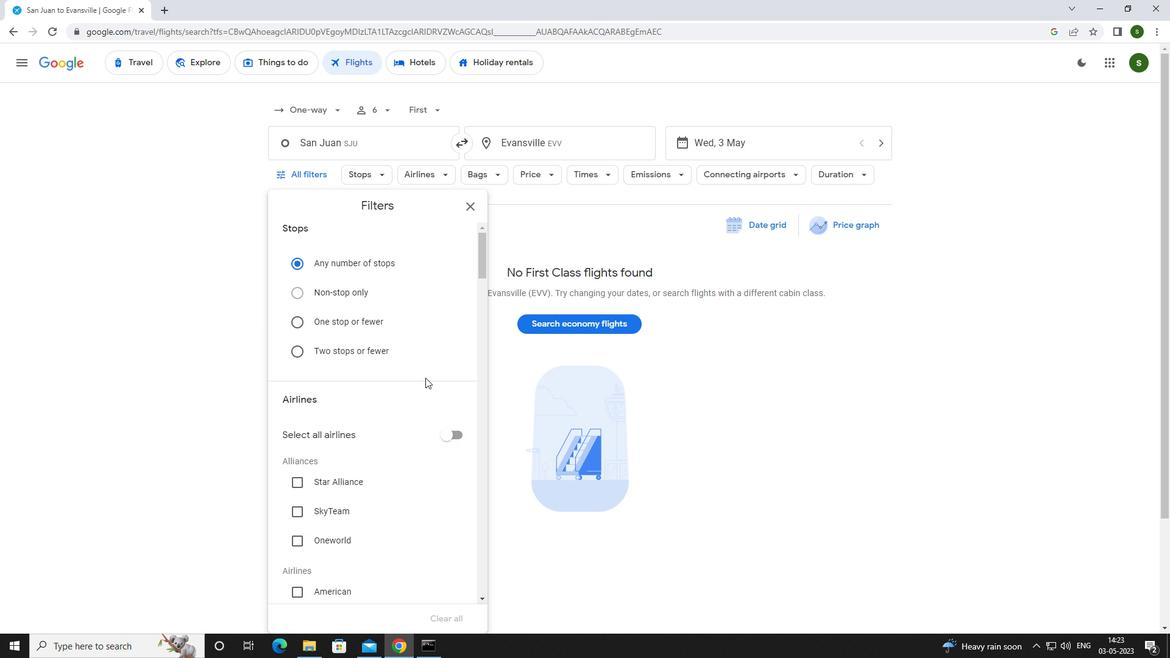 
Action: Mouse scrolled (425, 377) with delta (0, 0)
Screenshot: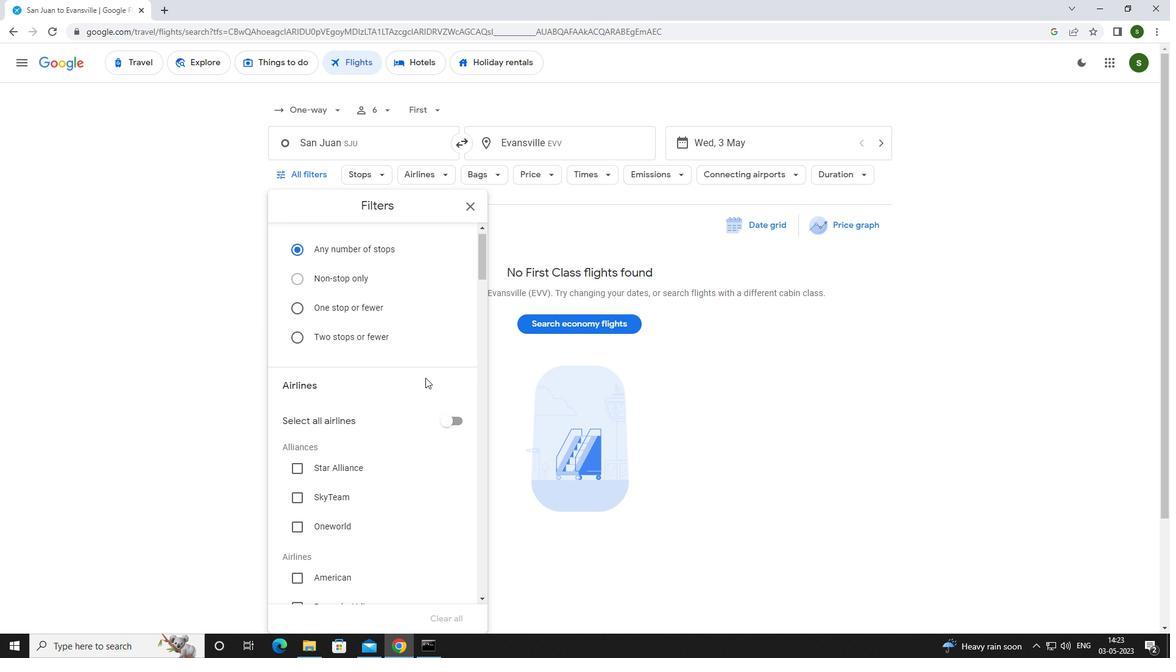 
Action: Mouse scrolled (425, 377) with delta (0, 0)
Screenshot: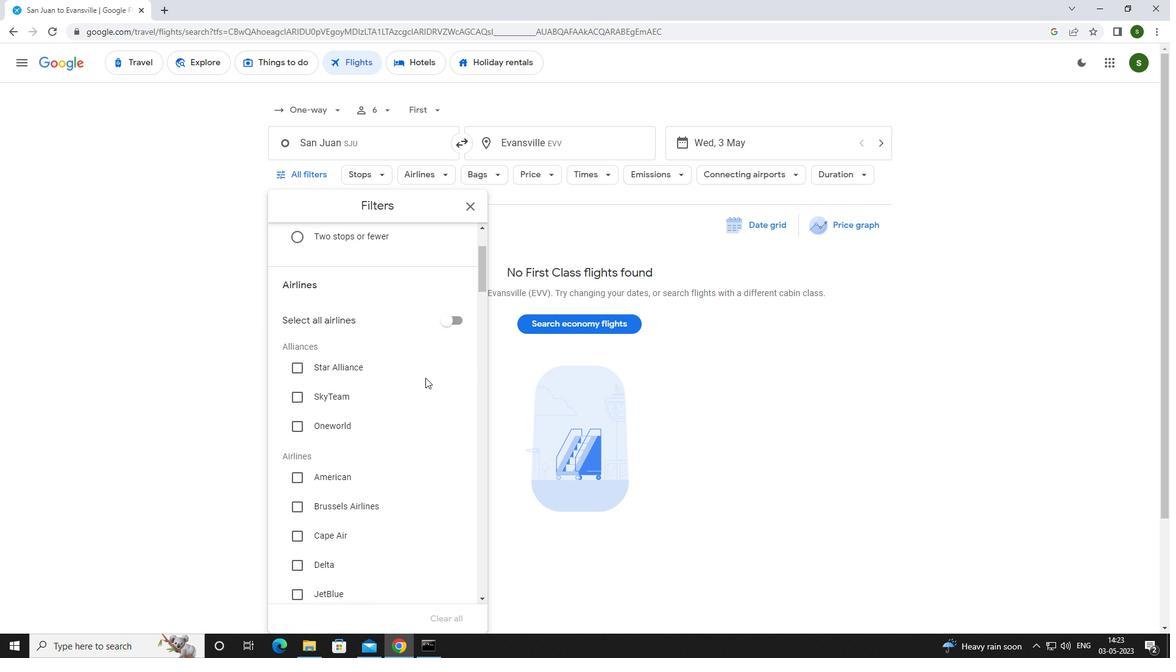 
Action: Mouse moved to (322, 341)
Screenshot: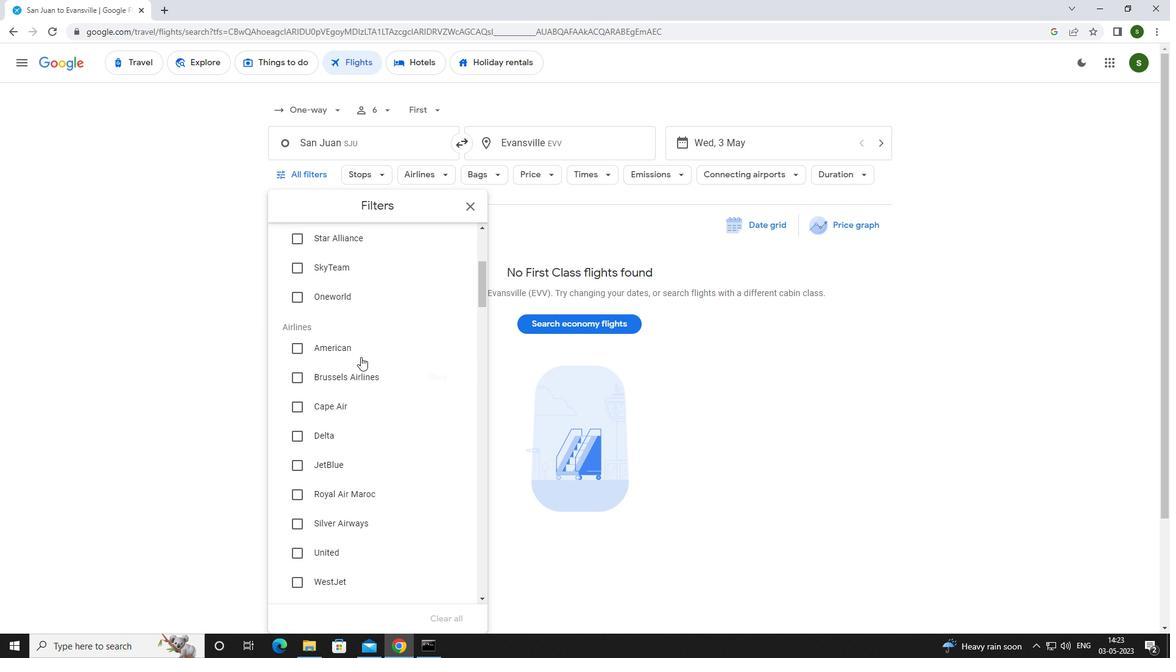 
Action: Mouse pressed left at (322, 341)
Screenshot: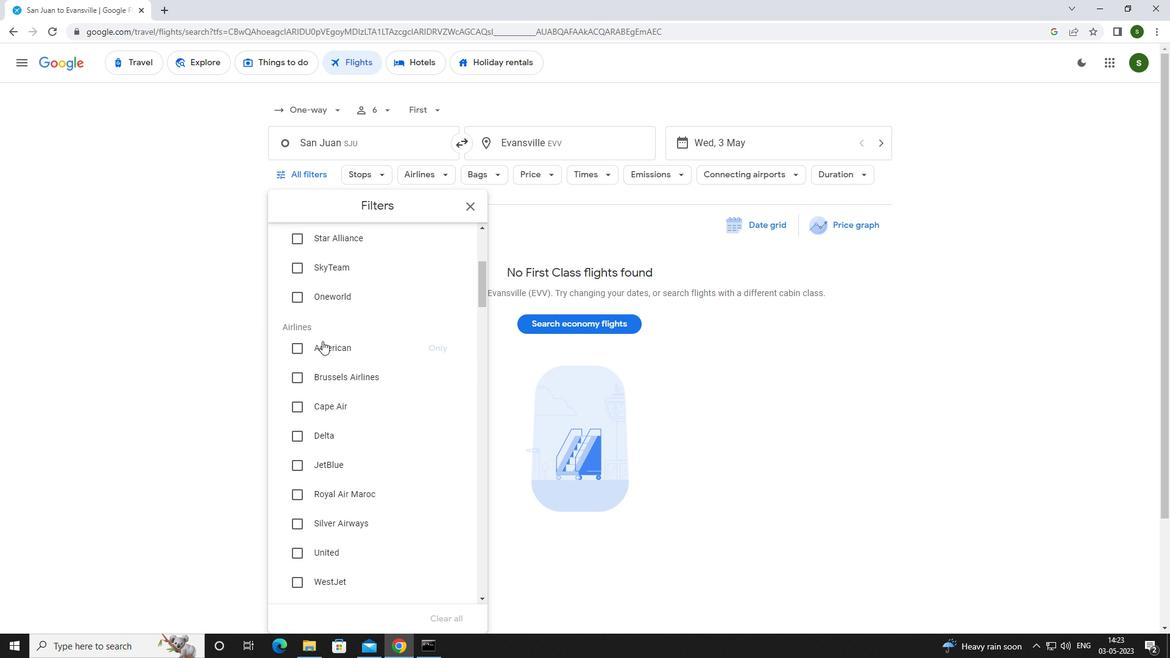 
Action: Mouse scrolled (322, 340) with delta (0, 0)
Screenshot: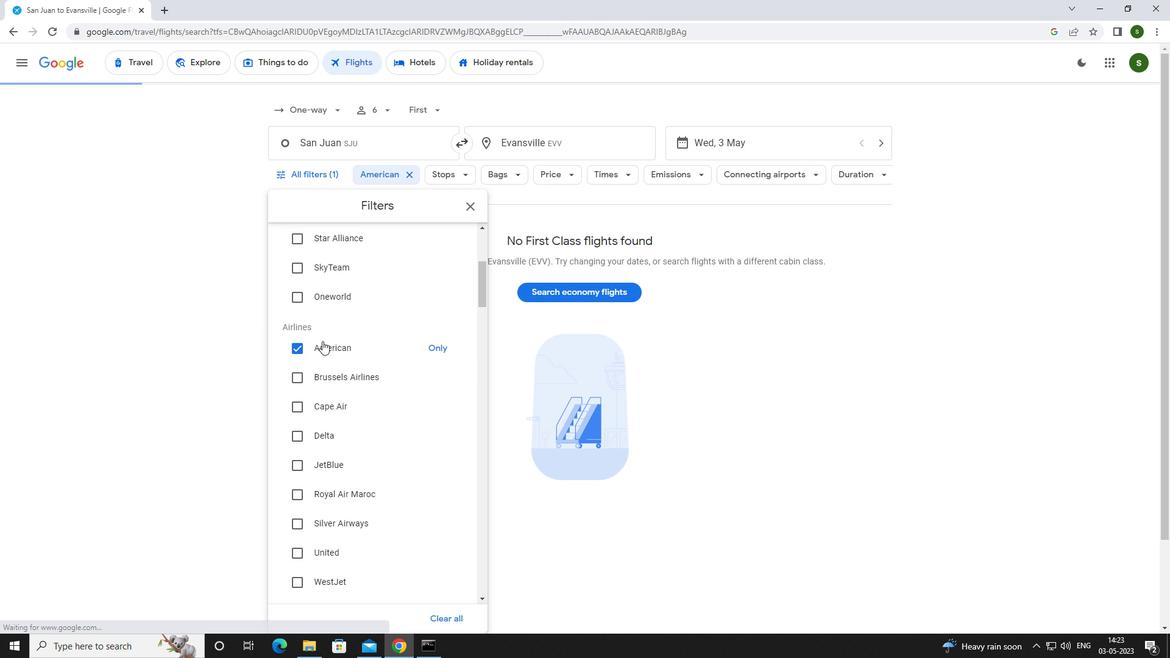 
Action: Mouse scrolled (322, 340) with delta (0, 0)
Screenshot: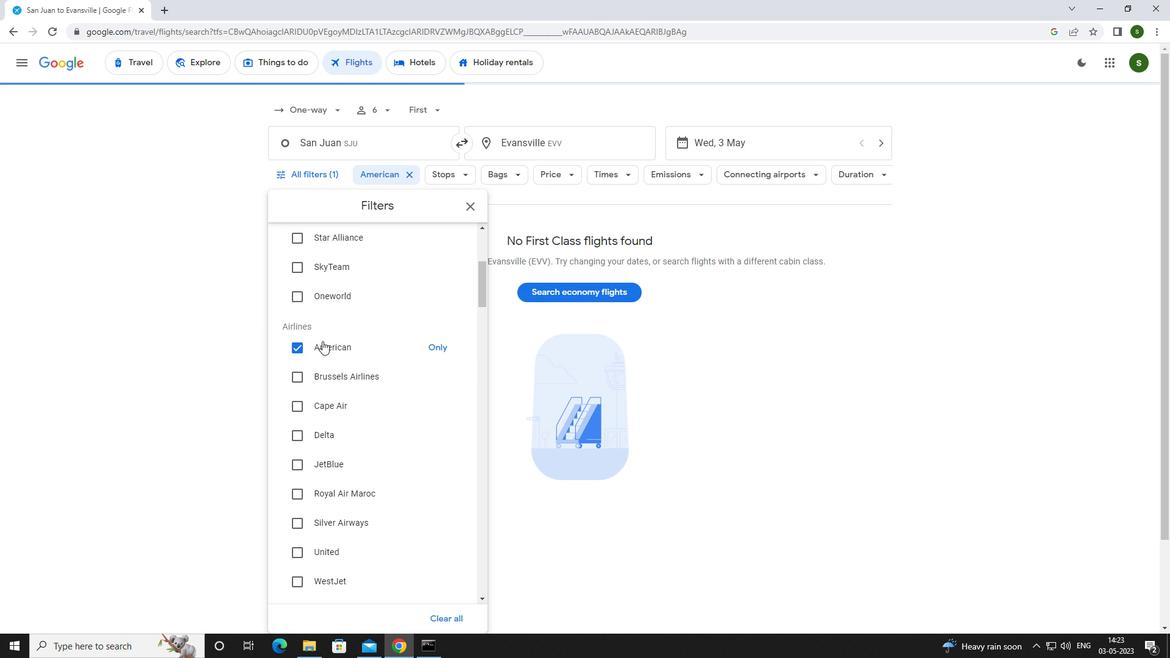 
Action: Mouse scrolled (322, 340) with delta (0, 0)
Screenshot: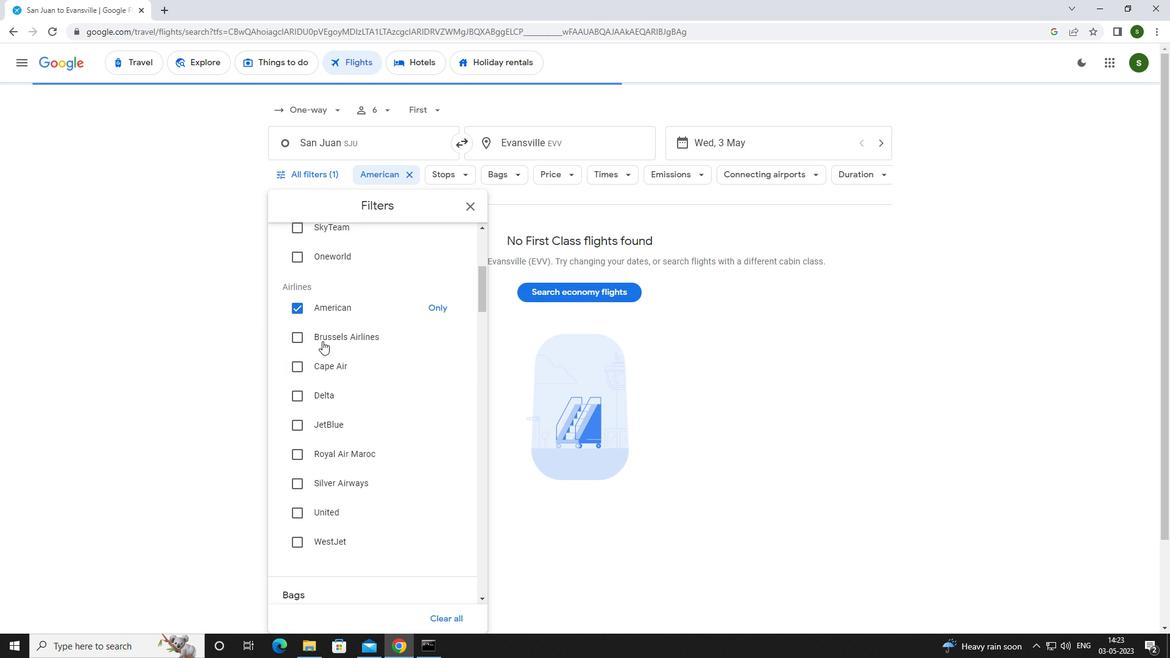 
Action: Mouse scrolled (322, 340) with delta (0, 0)
Screenshot: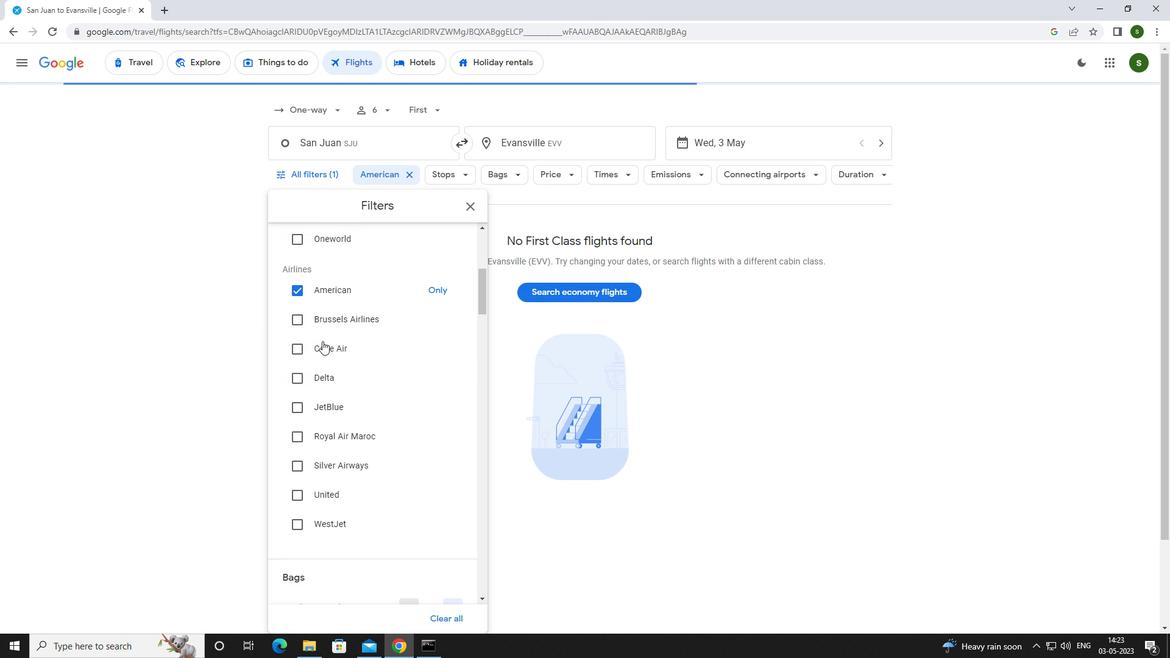 
Action: Mouse scrolled (322, 340) with delta (0, 0)
Screenshot: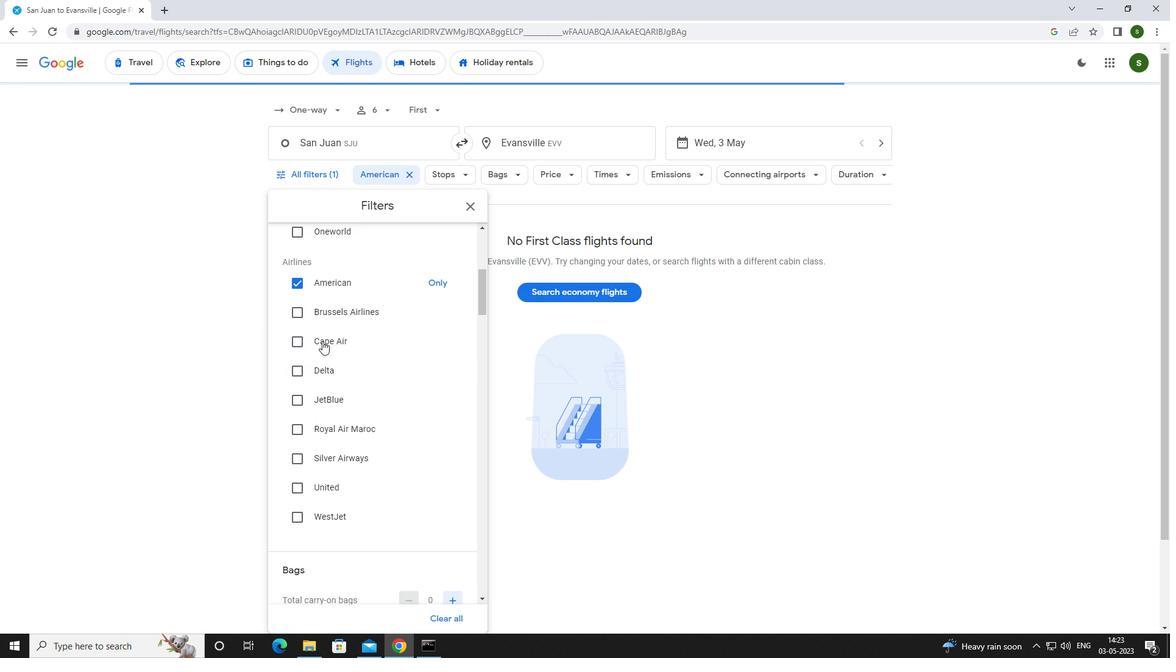 
Action: Mouse moved to (450, 394)
Screenshot: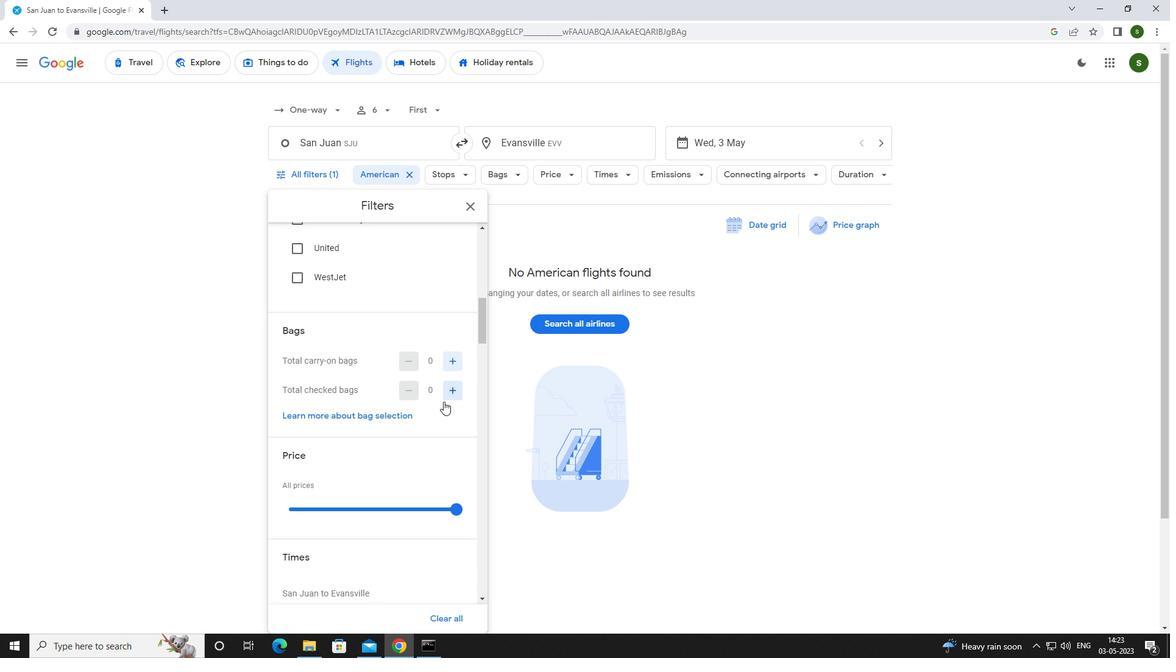 
Action: Mouse pressed left at (450, 394)
Screenshot: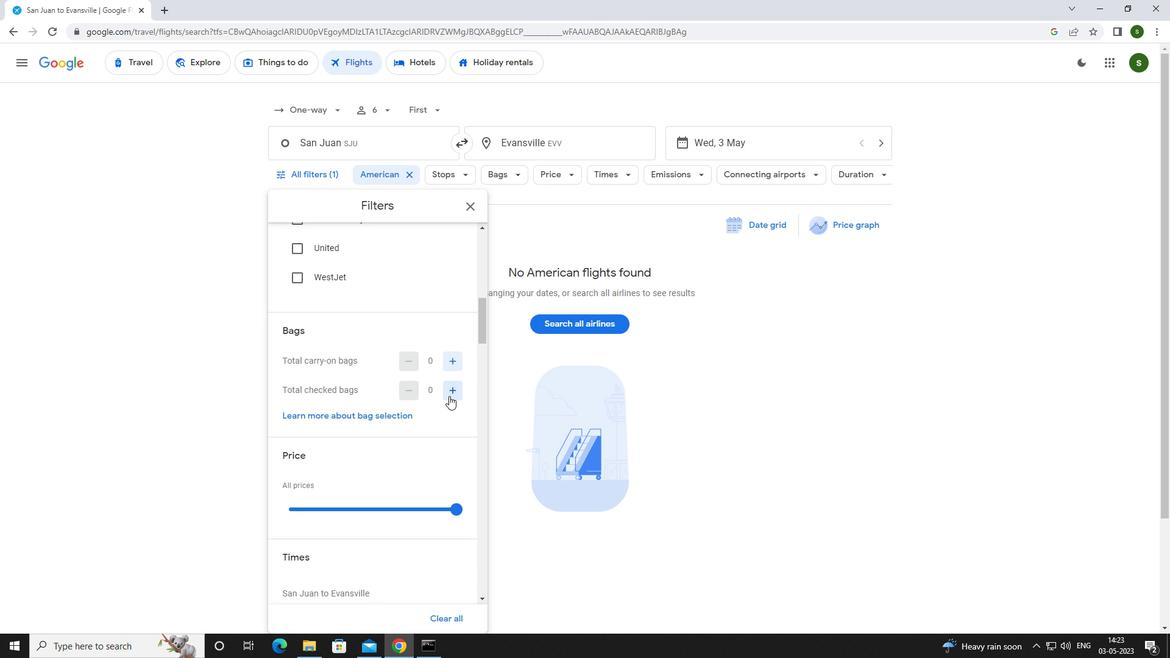 
Action: Mouse pressed left at (450, 394)
Screenshot: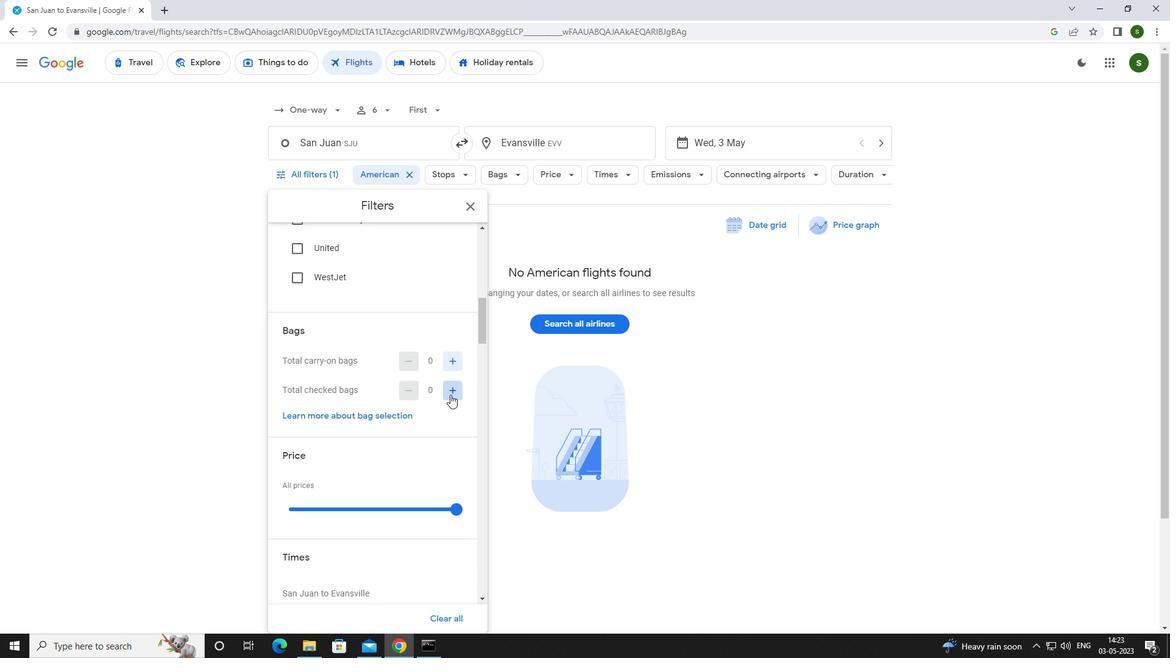 
Action: Mouse scrolled (450, 394) with delta (0, 0)
Screenshot: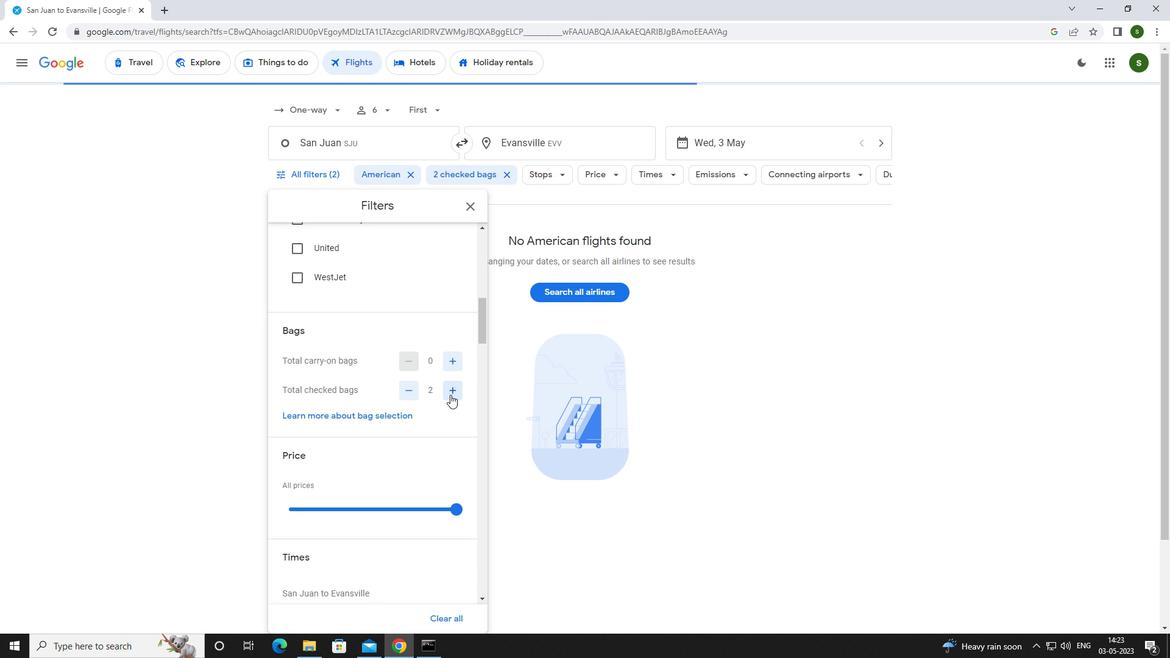 
Action: Mouse scrolled (450, 394) with delta (0, 0)
Screenshot: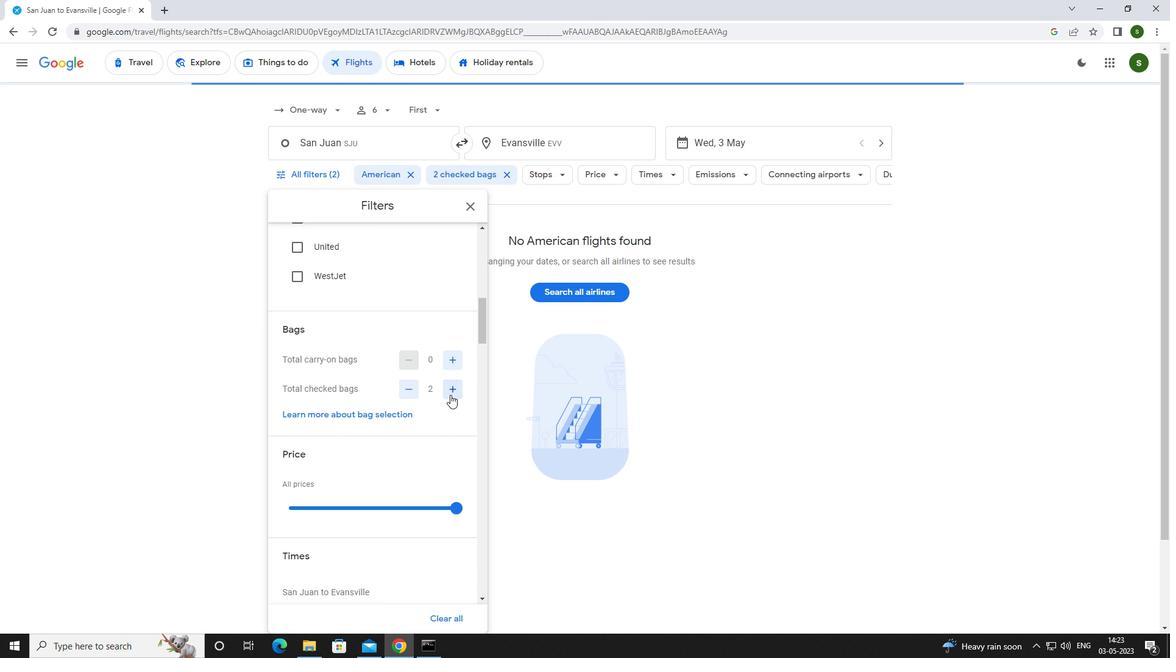 
Action: Mouse moved to (456, 390)
Screenshot: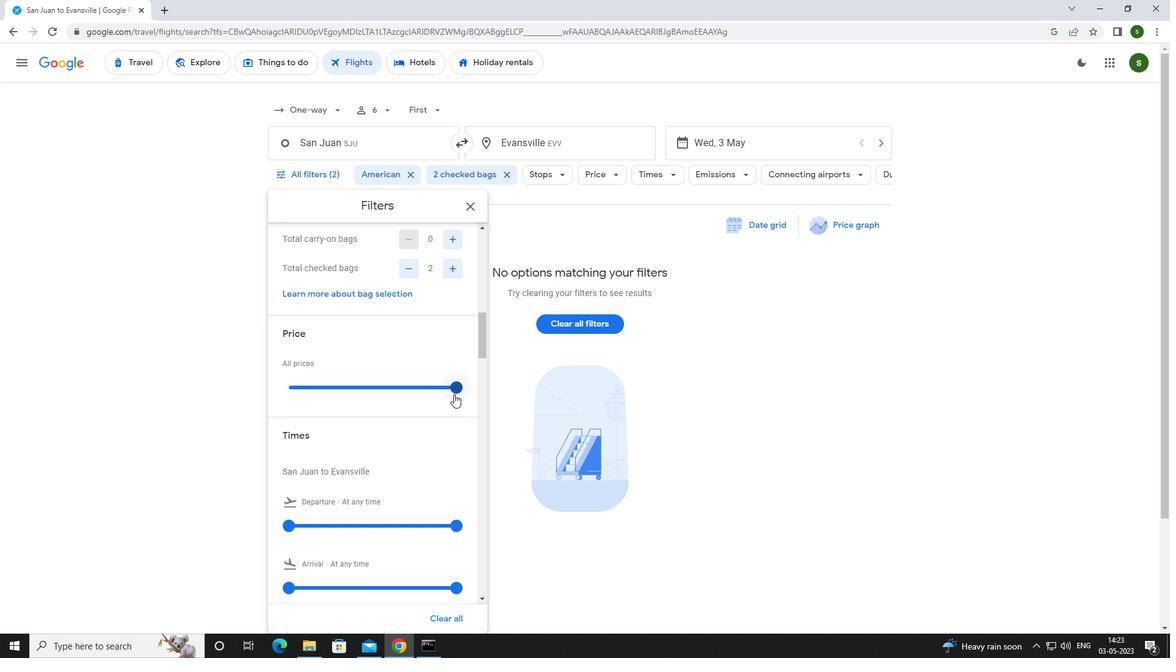 
Action: Mouse pressed left at (456, 390)
Screenshot: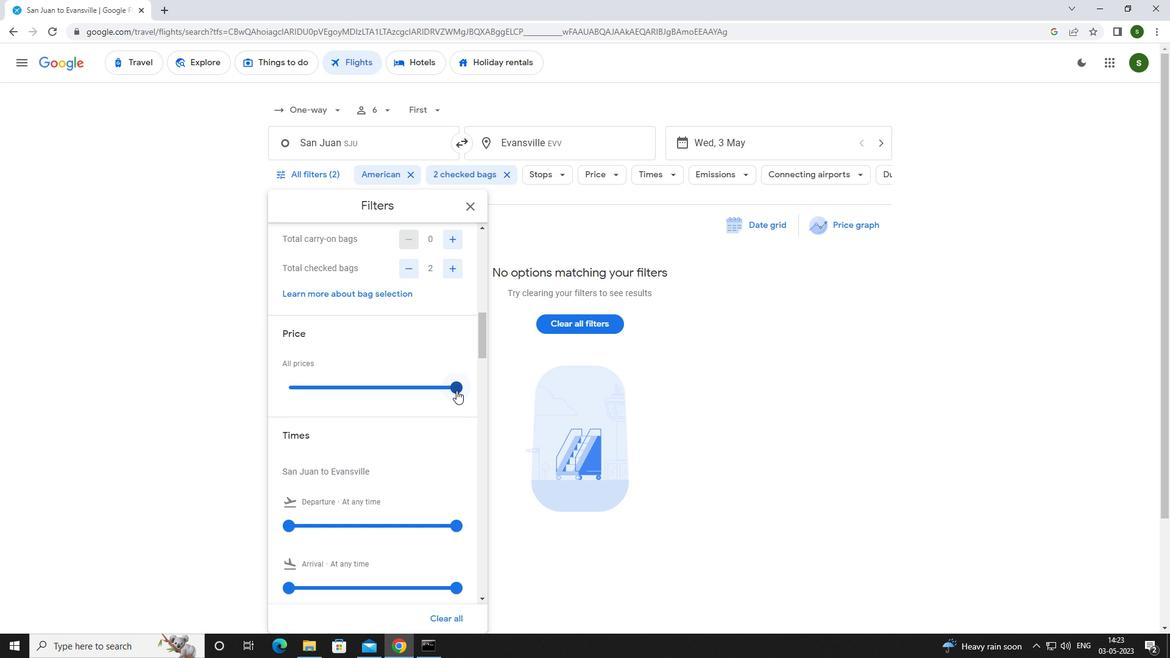 
Action: Mouse moved to (455, 390)
Screenshot: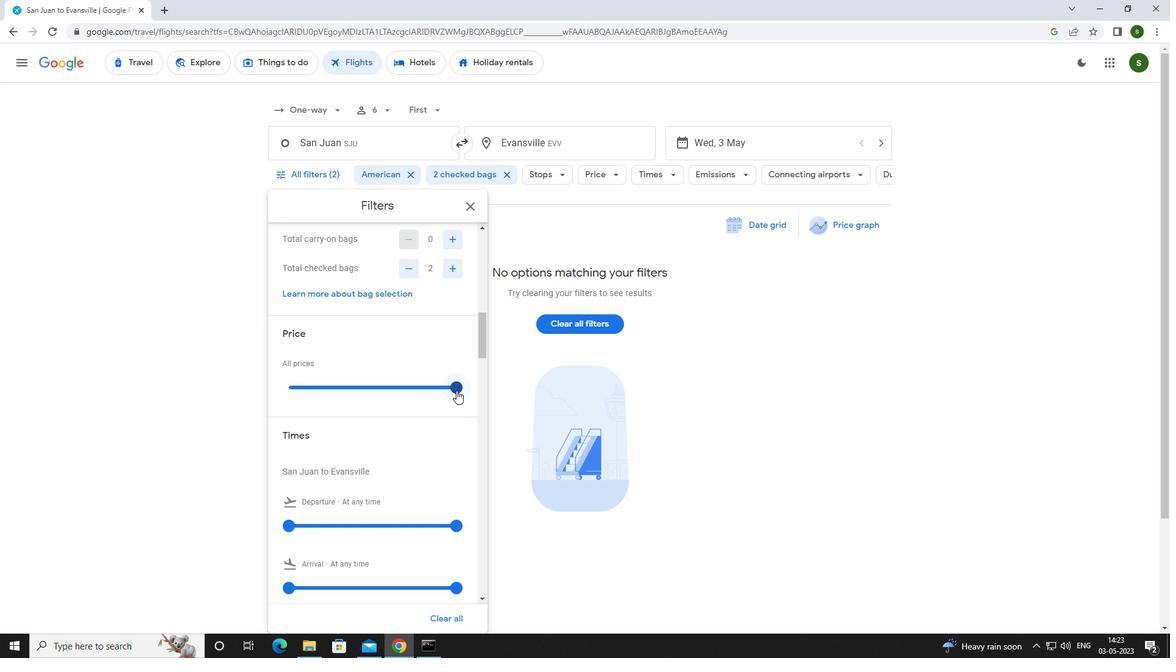 
Action: Mouse scrolled (455, 390) with delta (0, 0)
Screenshot: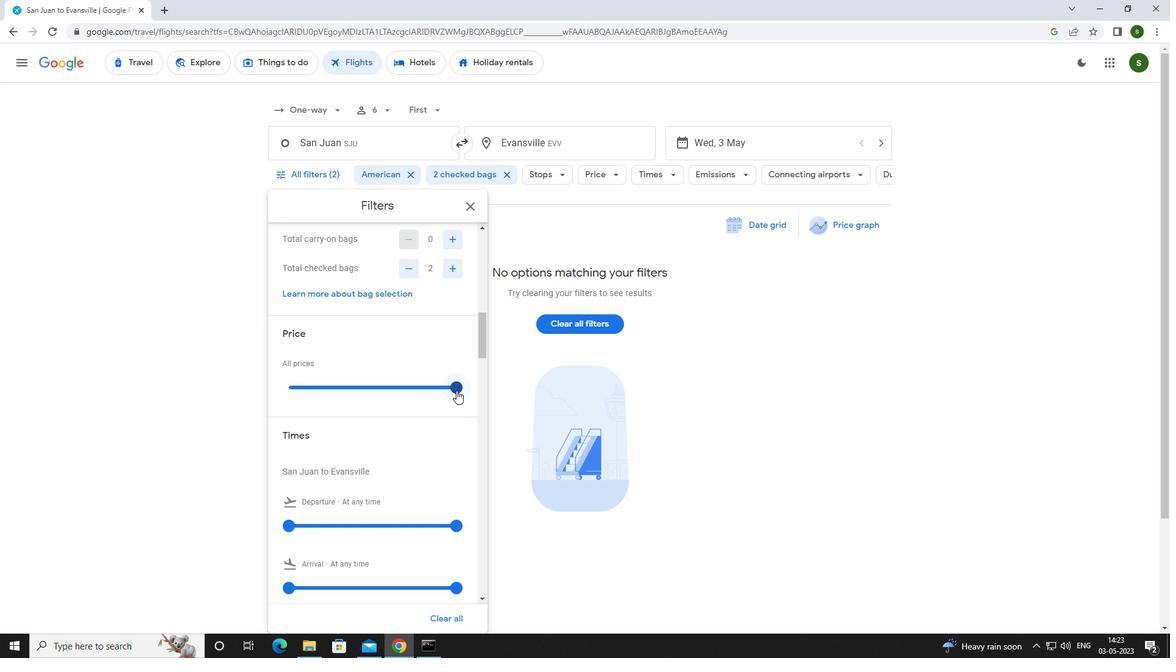 
Action: Mouse scrolled (455, 390) with delta (0, 0)
Screenshot: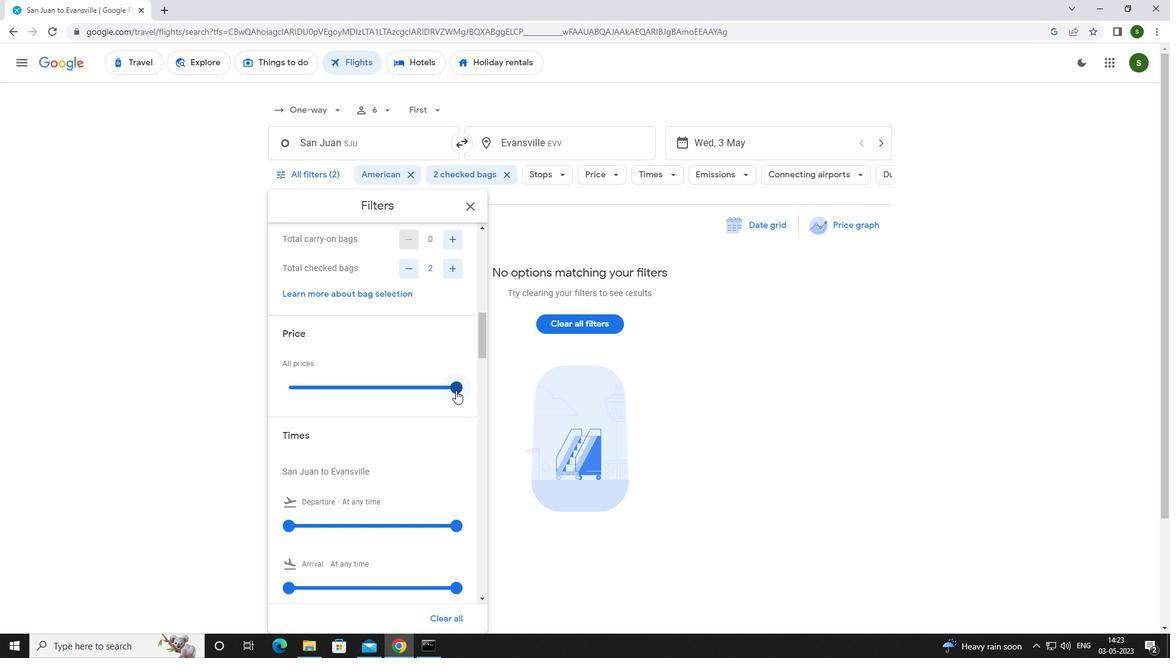 
Action: Mouse moved to (289, 407)
Screenshot: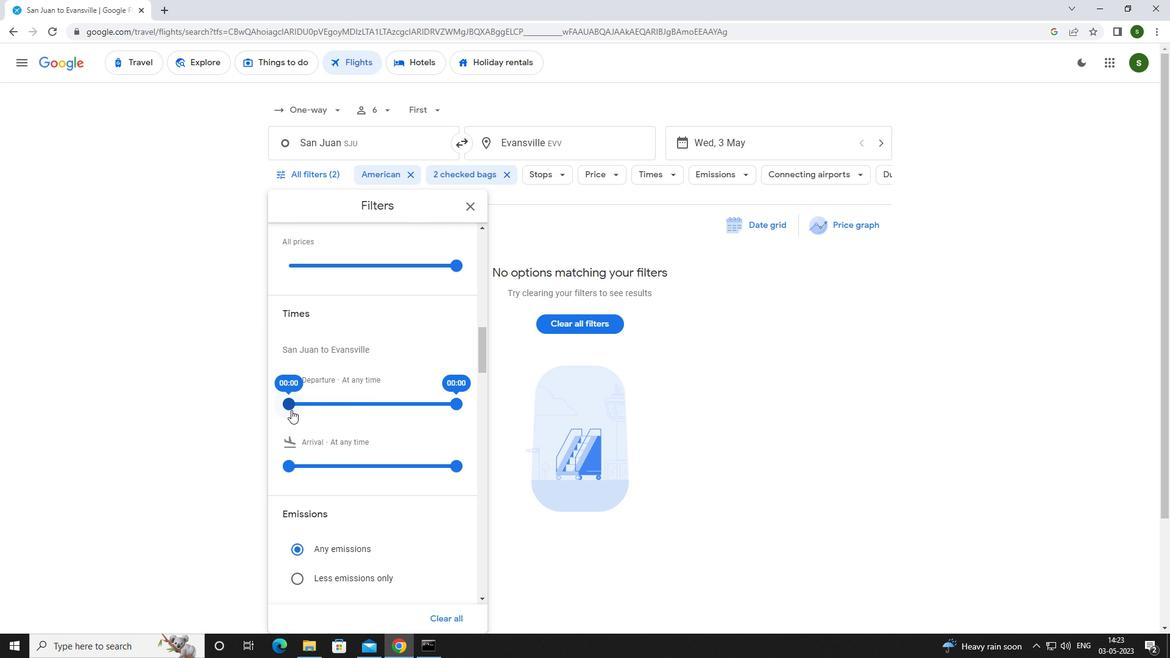 
Action: Mouse pressed left at (289, 407)
Screenshot: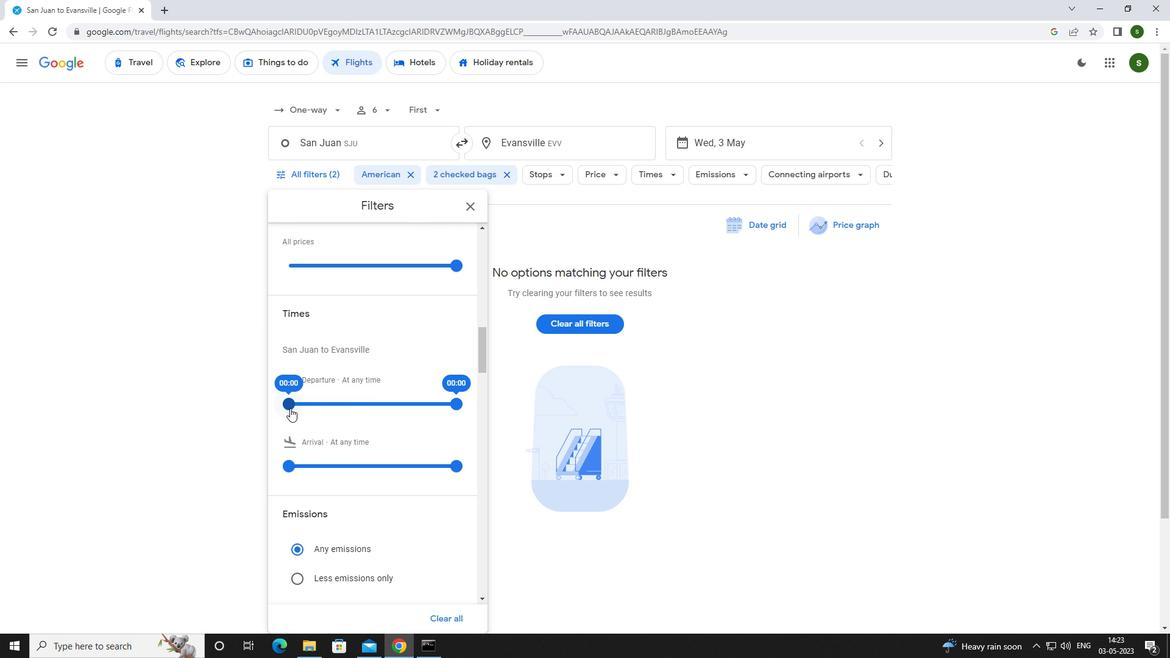 
Action: Mouse moved to (712, 390)
Screenshot: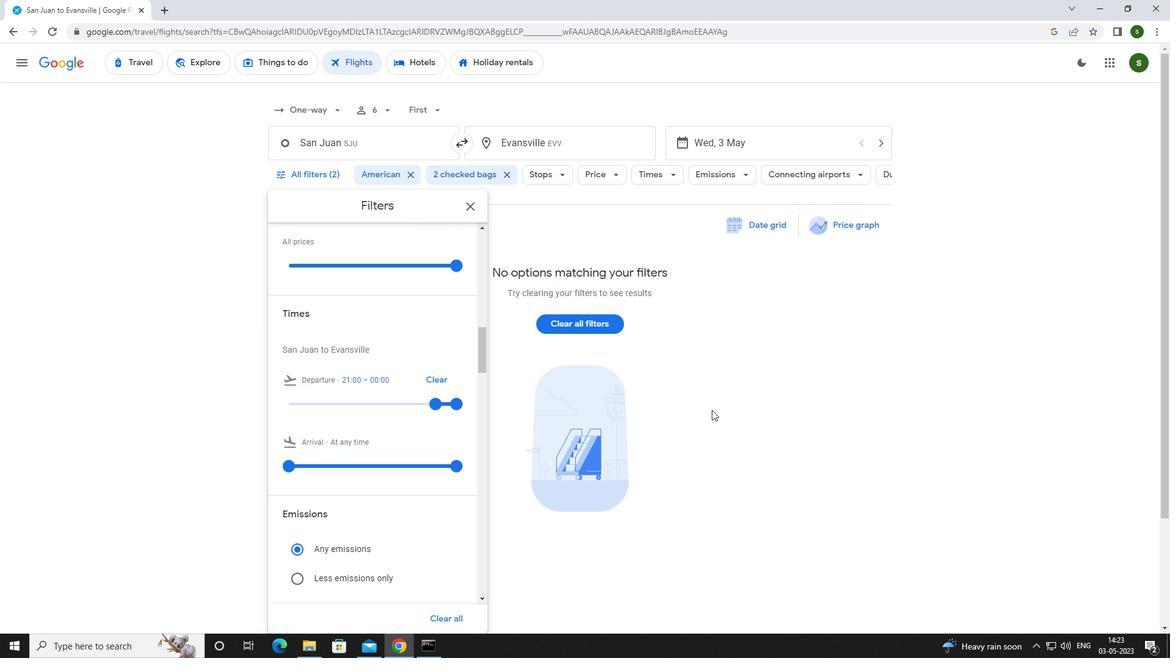 
Action: Mouse pressed left at (712, 390)
Screenshot: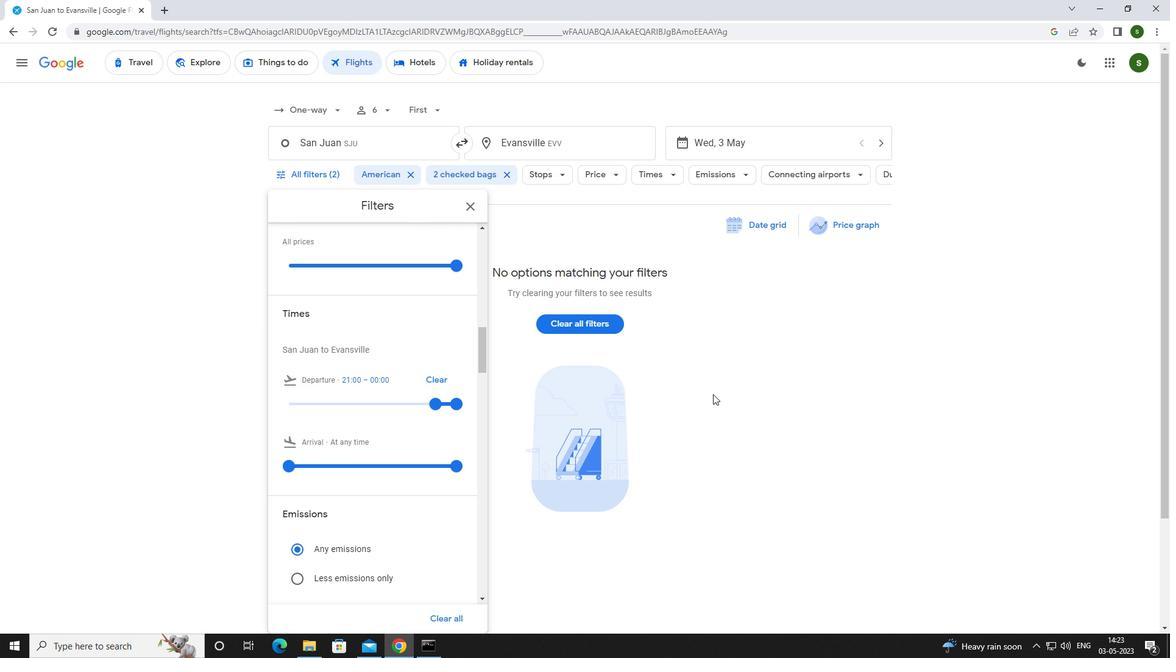 
